 Task: Search one way flight ticket for 3 adults in first from San Antonio: San Antonio International Airport to Fort Wayne: Fort Wayne International Airport on 8-4-2023. Choice of flights is Westjet. Number of bags: 1 carry on bag. Price is upto 97000. Outbound departure time preference is 20:00.
Action: Mouse moved to (229, 321)
Screenshot: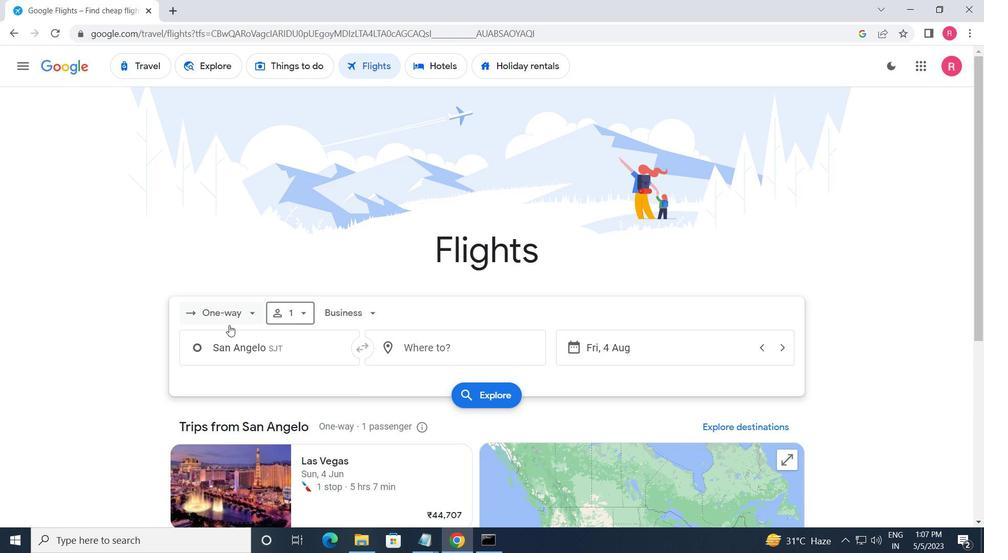 
Action: Mouse pressed left at (229, 321)
Screenshot: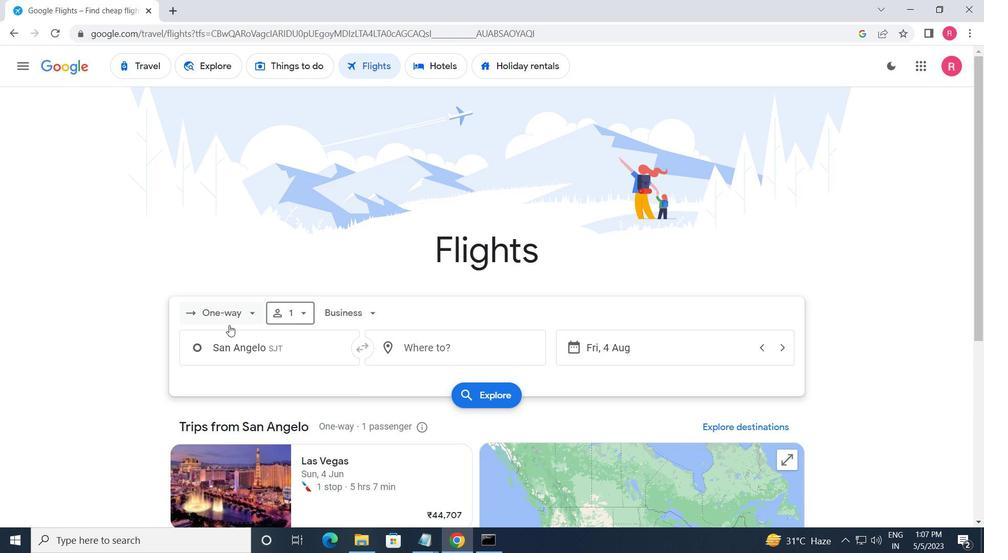 
Action: Mouse moved to (232, 372)
Screenshot: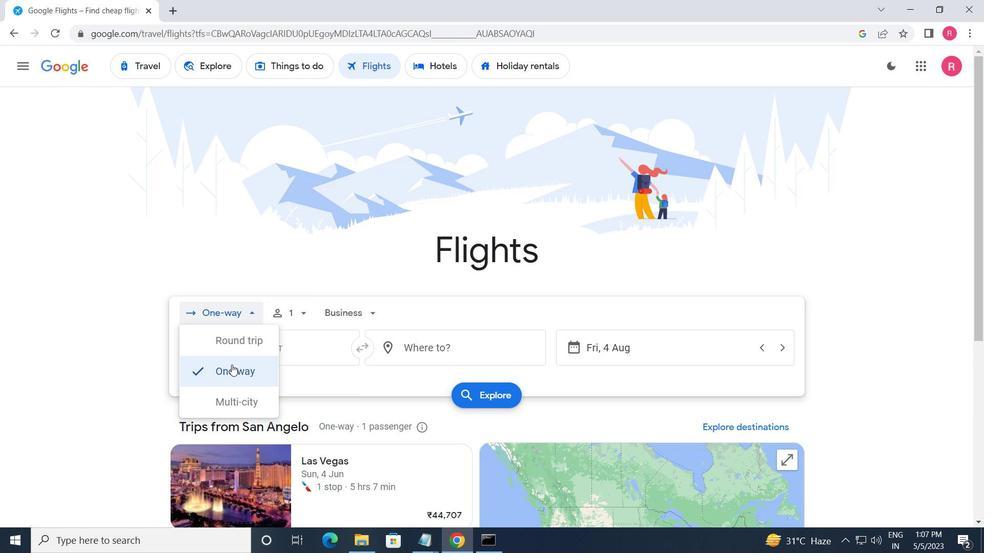 
Action: Mouse pressed left at (232, 372)
Screenshot: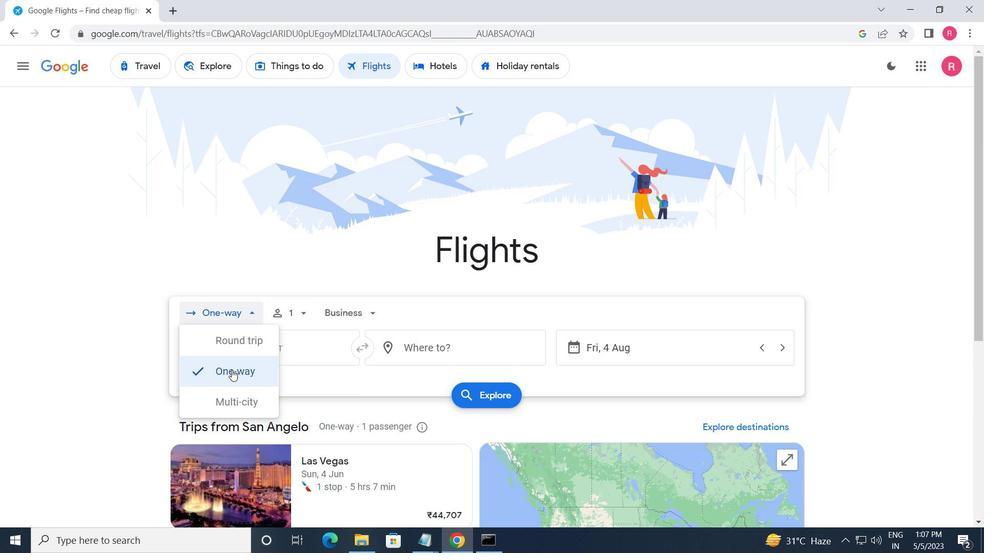
Action: Mouse moved to (291, 316)
Screenshot: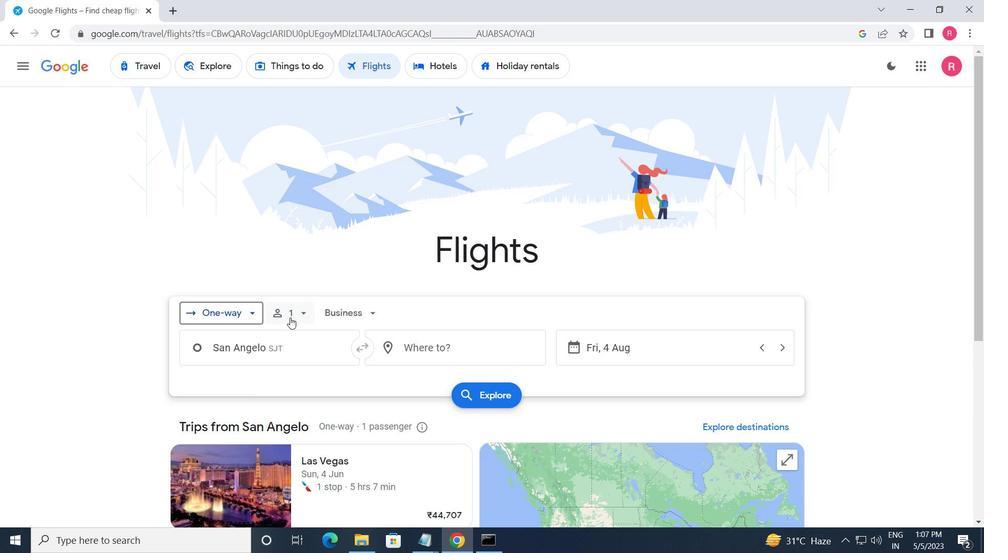 
Action: Mouse pressed left at (291, 316)
Screenshot: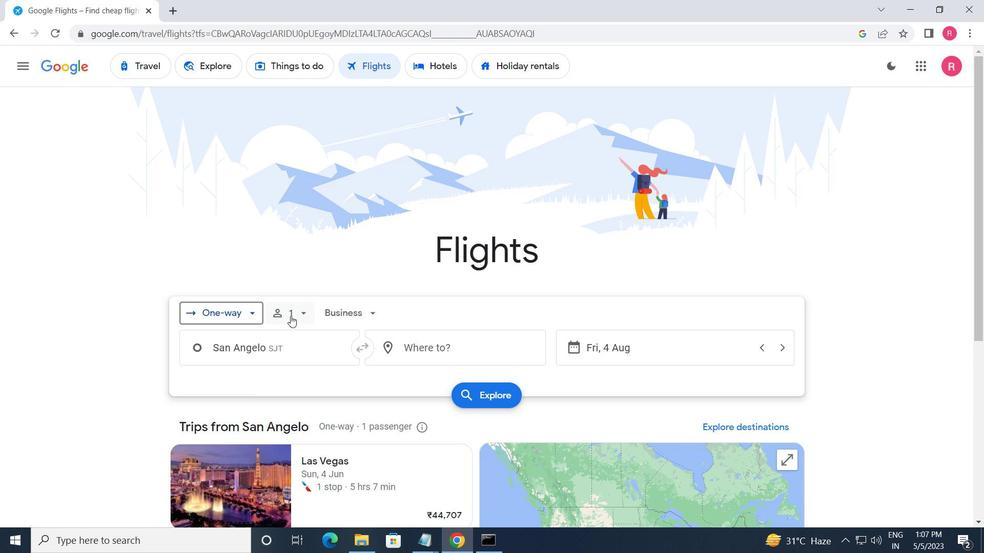 
Action: Mouse moved to (398, 352)
Screenshot: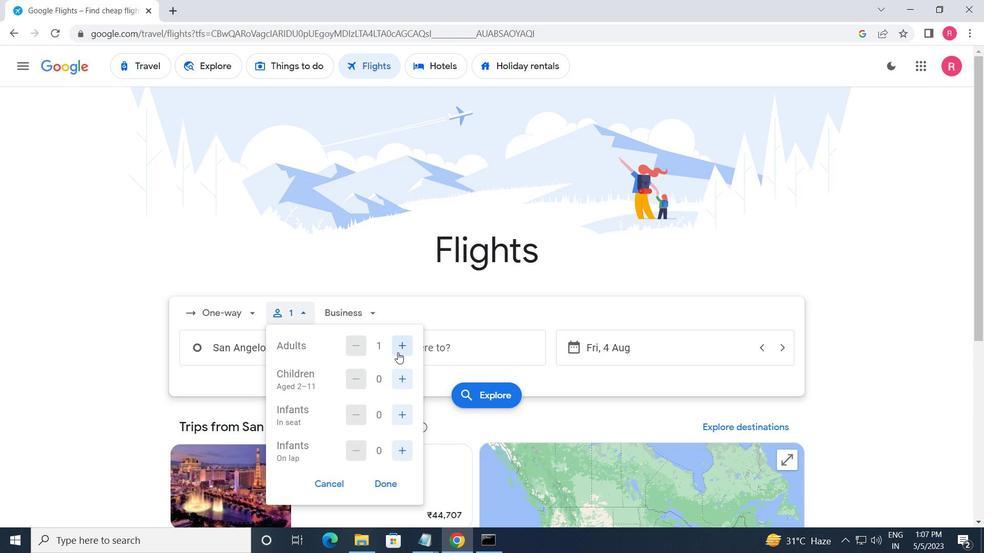 
Action: Mouse pressed left at (398, 352)
Screenshot: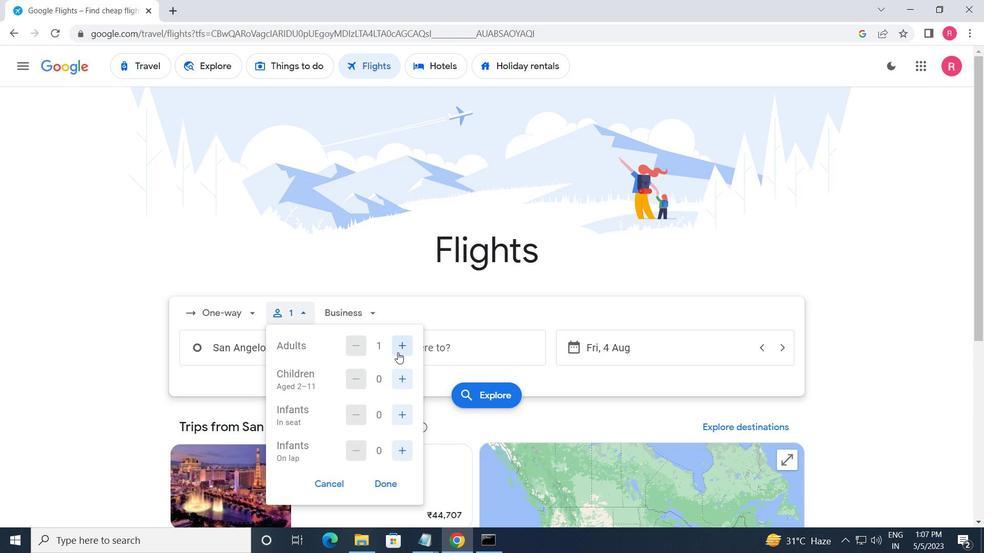 
Action: Mouse pressed left at (398, 352)
Screenshot: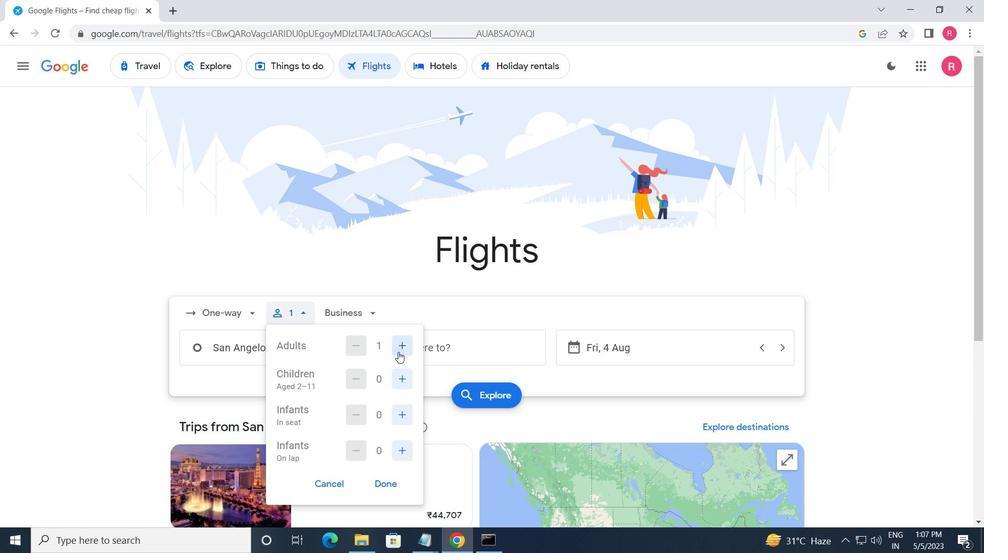 
Action: Mouse moved to (381, 485)
Screenshot: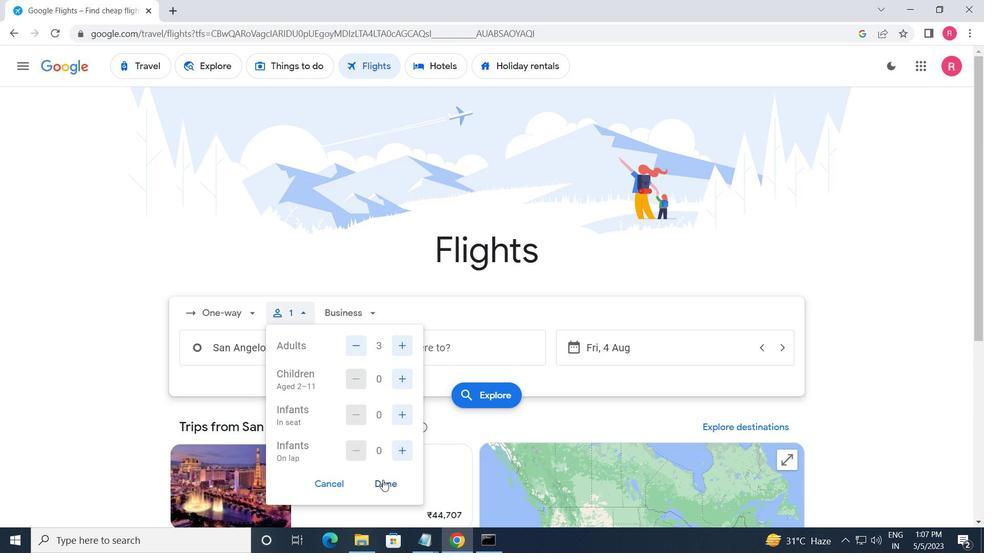 
Action: Mouse pressed left at (381, 485)
Screenshot: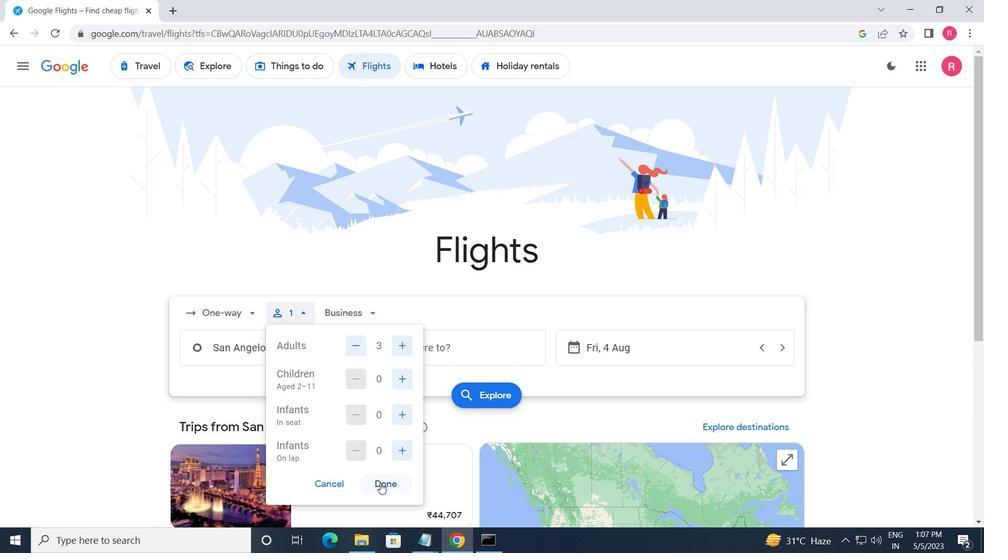 
Action: Mouse moved to (341, 317)
Screenshot: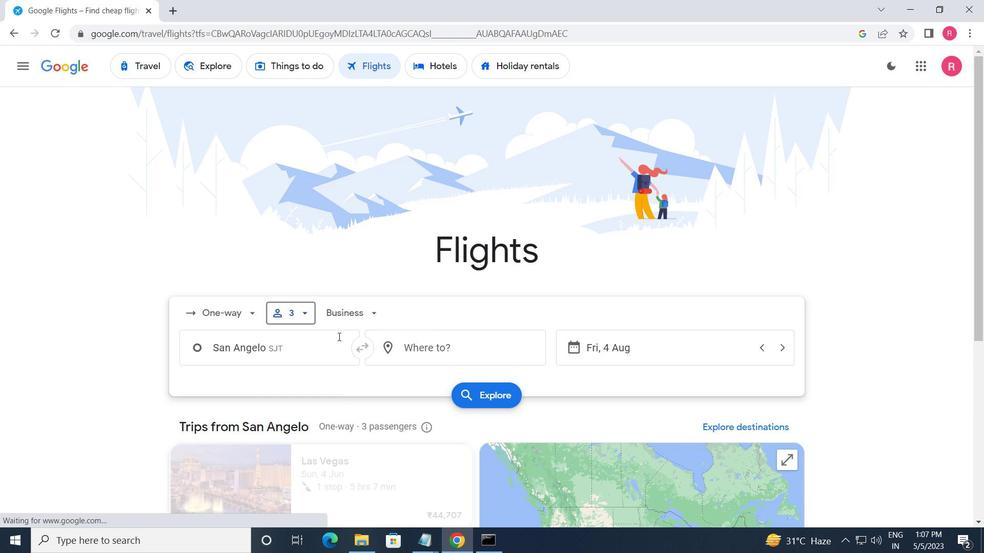 
Action: Mouse pressed left at (341, 317)
Screenshot: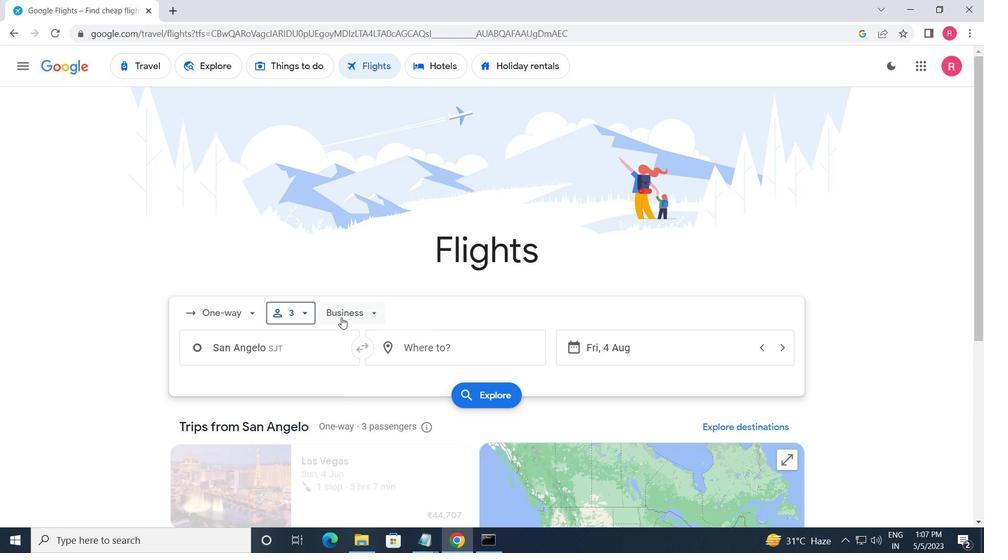 
Action: Mouse moved to (377, 429)
Screenshot: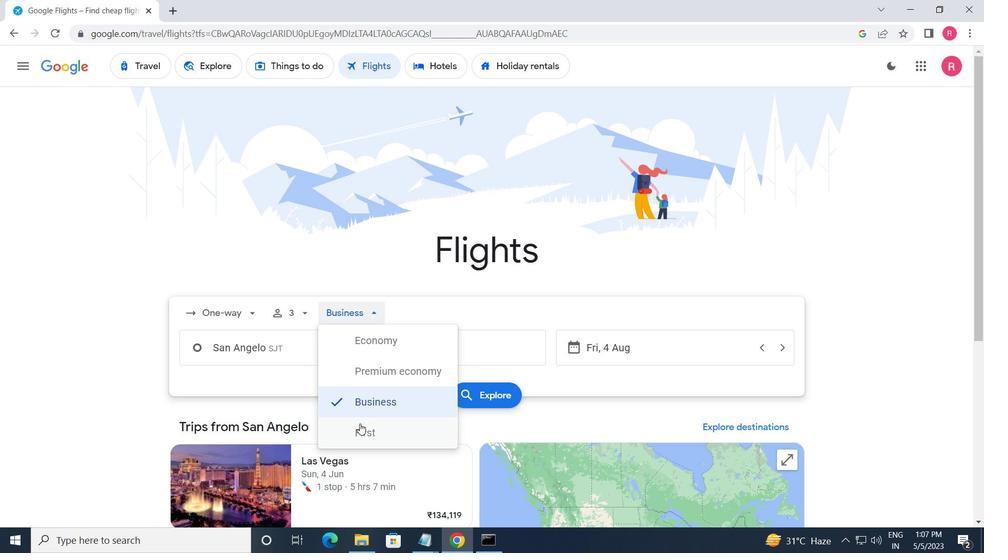 
Action: Mouse pressed left at (377, 429)
Screenshot: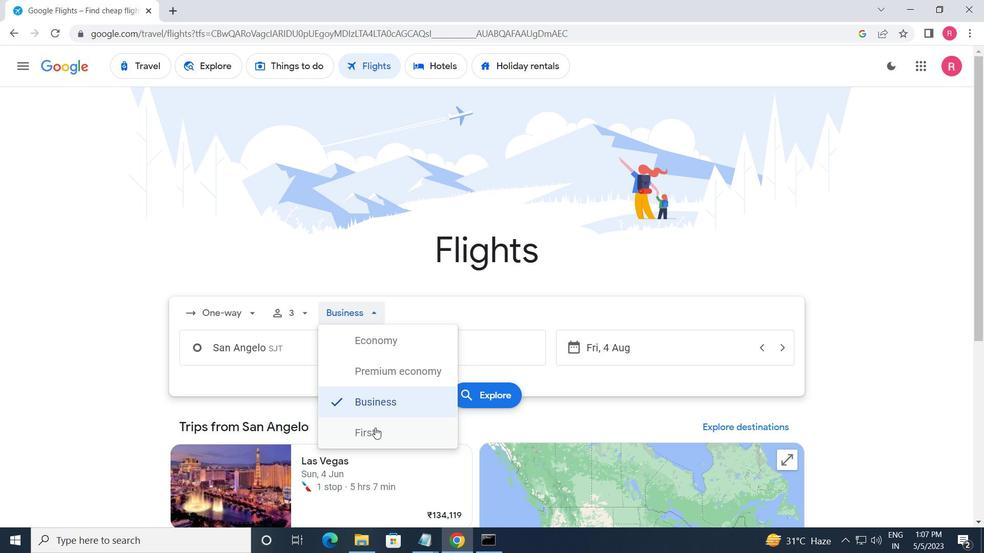 
Action: Mouse moved to (279, 350)
Screenshot: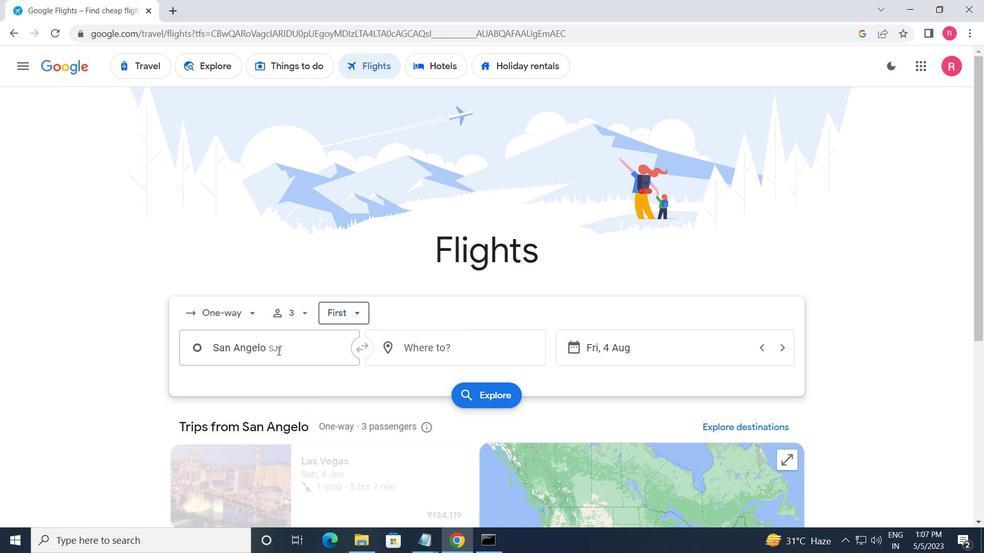 
Action: Mouse pressed left at (279, 350)
Screenshot: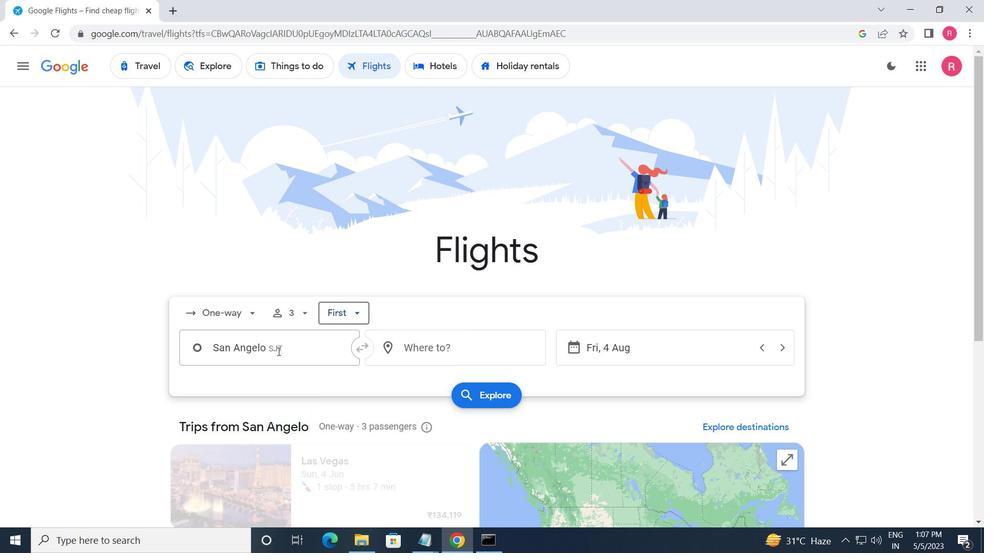 
Action: Mouse moved to (281, 350)
Screenshot: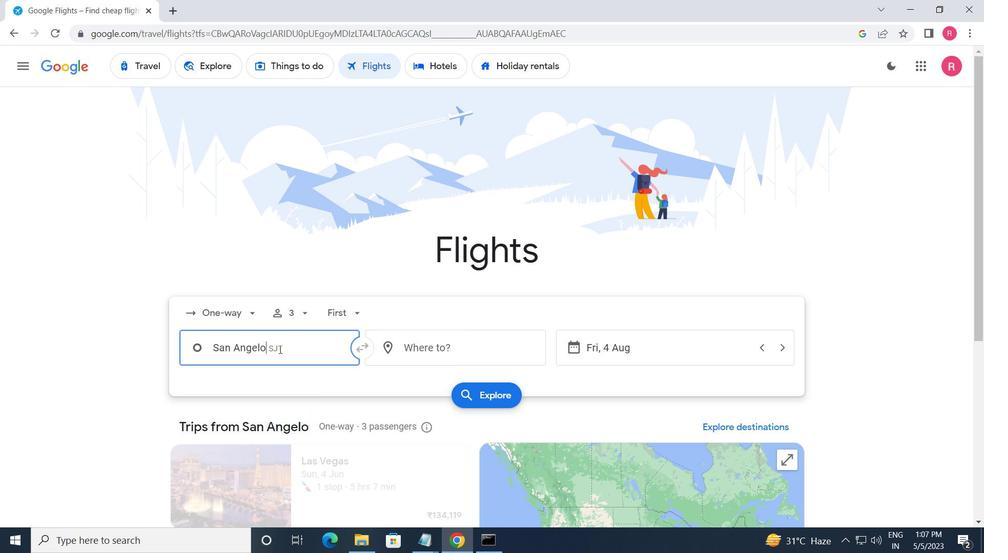 
Action: Key pressed <Key.caps_lock>s<Key.caps_lock>an<Key.space><Key.caps_lock>a<Key.caps_lock>nt
Screenshot: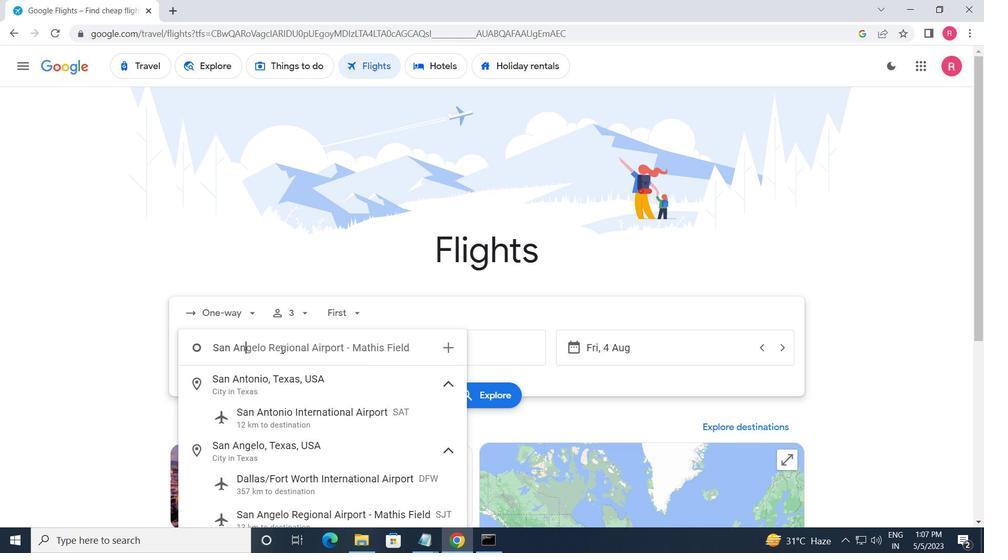 
Action: Mouse moved to (297, 418)
Screenshot: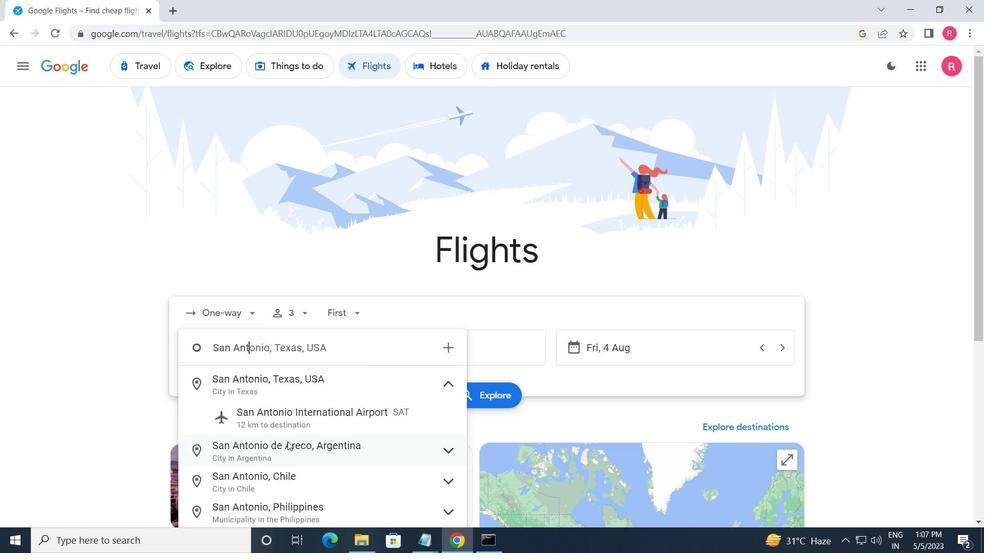 
Action: Mouse pressed left at (297, 418)
Screenshot: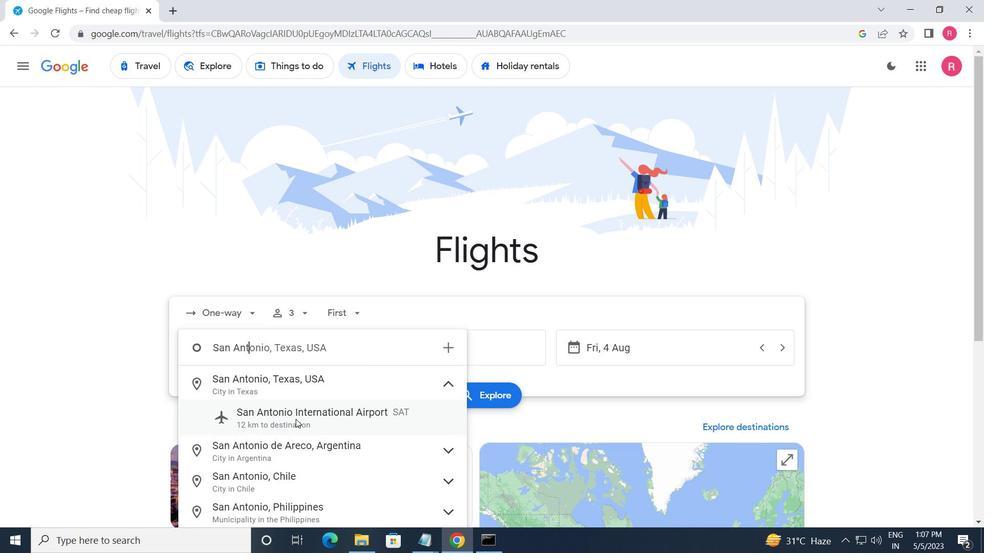 
Action: Mouse moved to (444, 348)
Screenshot: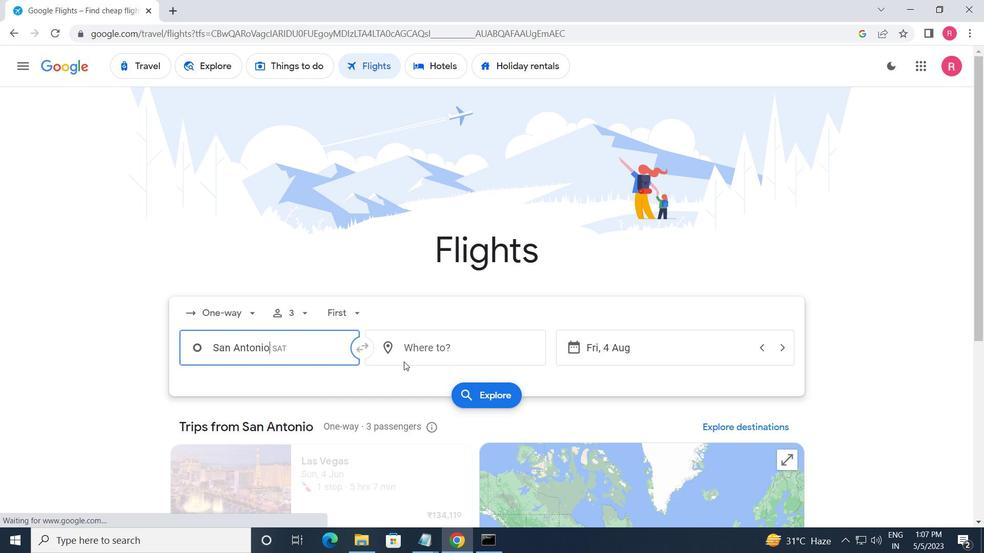 
Action: Mouse pressed left at (444, 348)
Screenshot: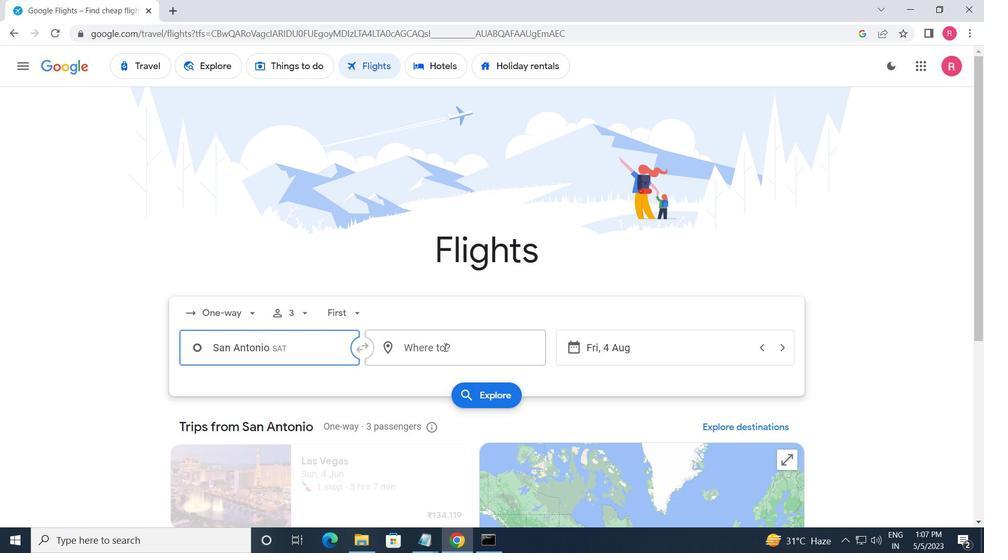 
Action: Key pressed <Key.caps_lock>f<Key.caps_lock>ort<Key.space><Key.caps_lock>w<Key.caps_lock>ay
Screenshot: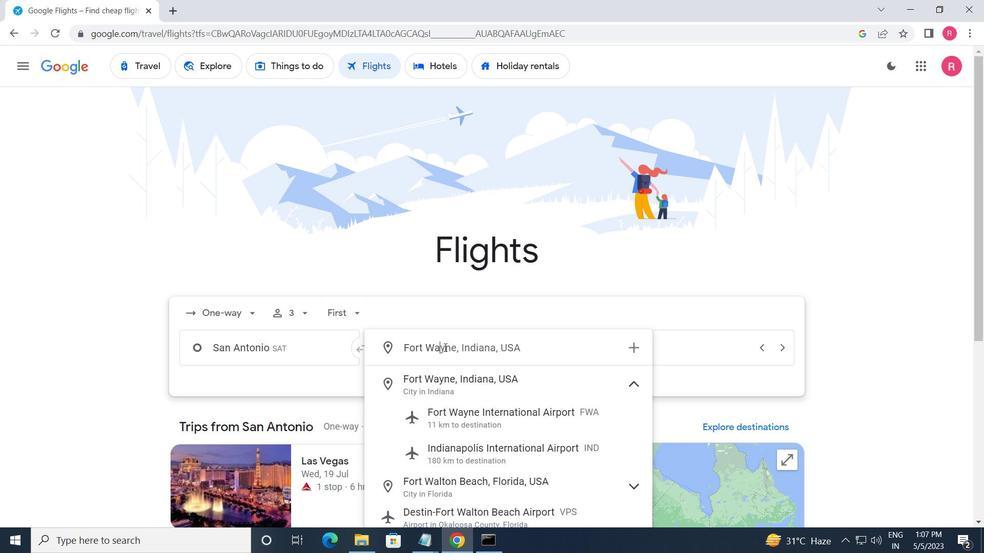 
Action: Mouse moved to (553, 428)
Screenshot: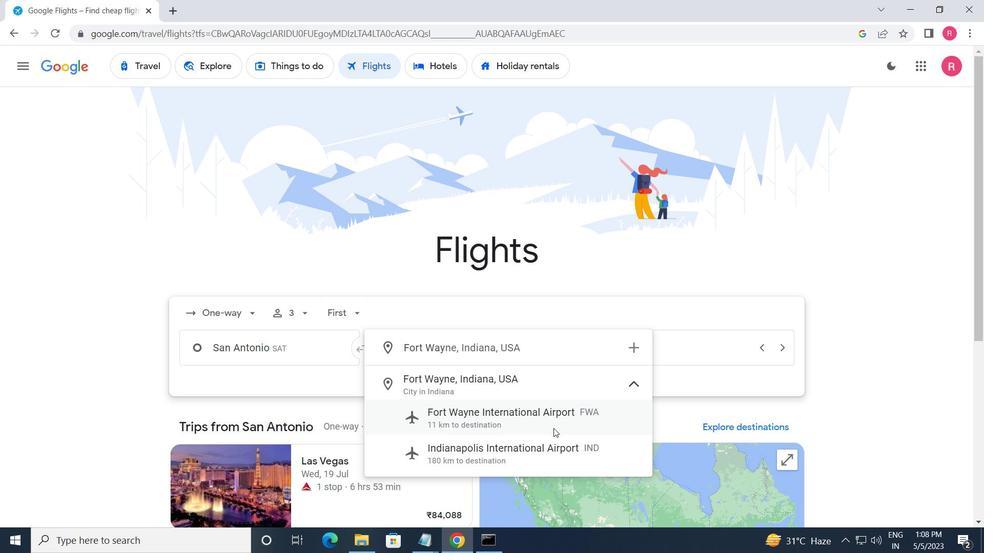 
Action: Mouse pressed left at (553, 428)
Screenshot: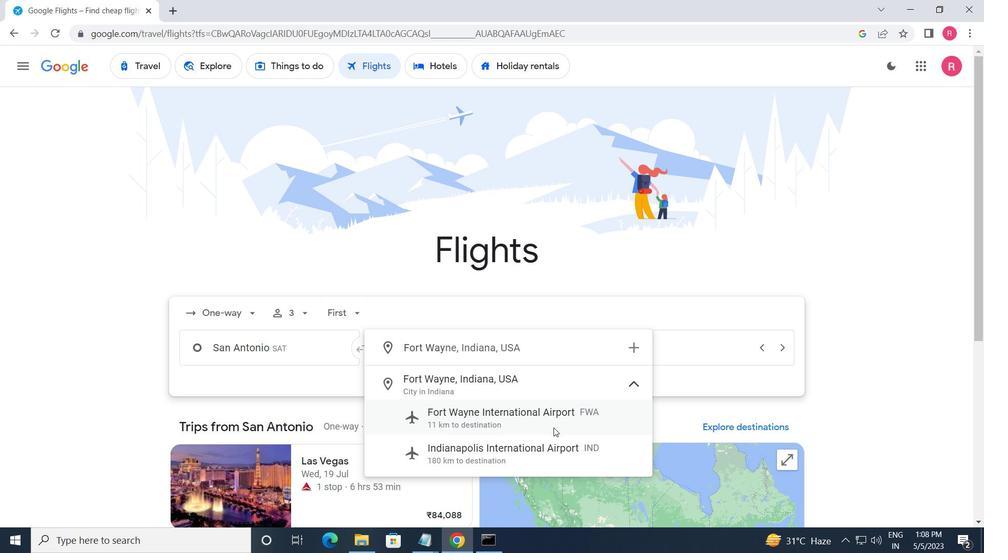 
Action: Mouse moved to (609, 350)
Screenshot: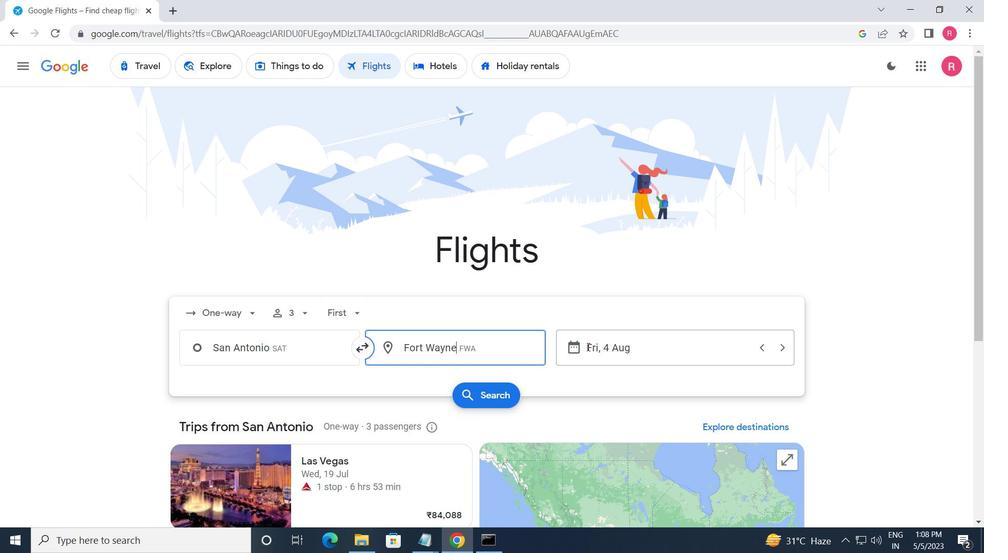 
Action: Mouse pressed left at (609, 350)
Screenshot: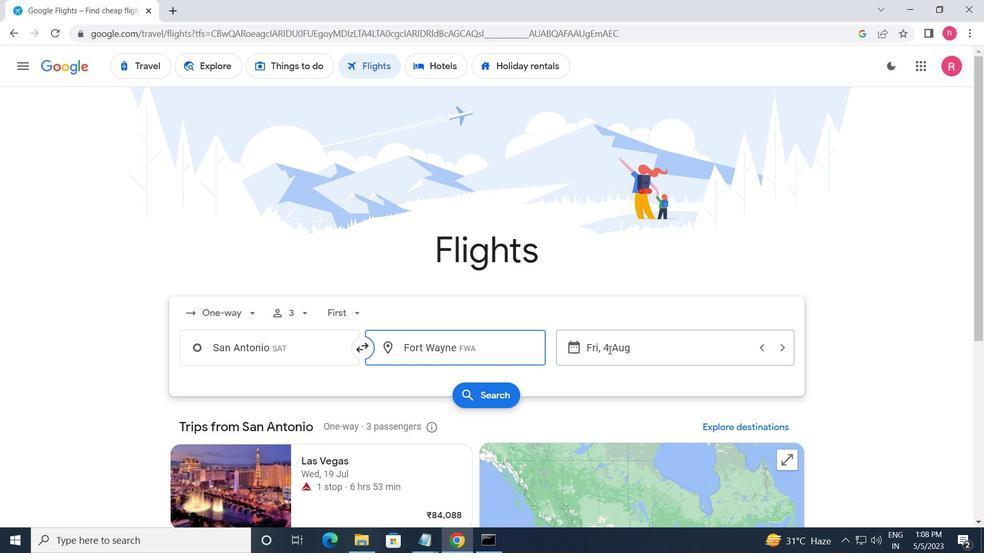 
Action: Mouse moved to (492, 294)
Screenshot: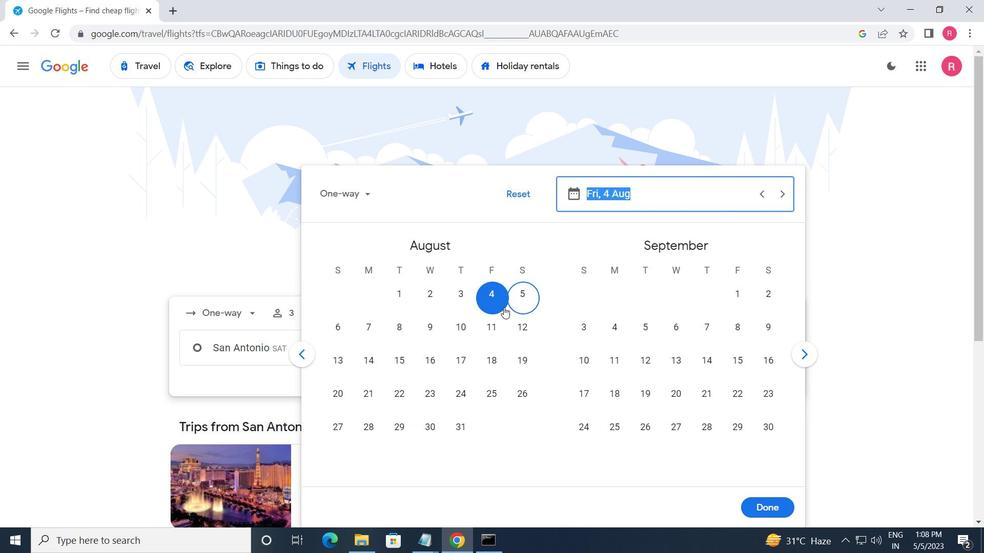 
Action: Mouse pressed left at (492, 294)
Screenshot: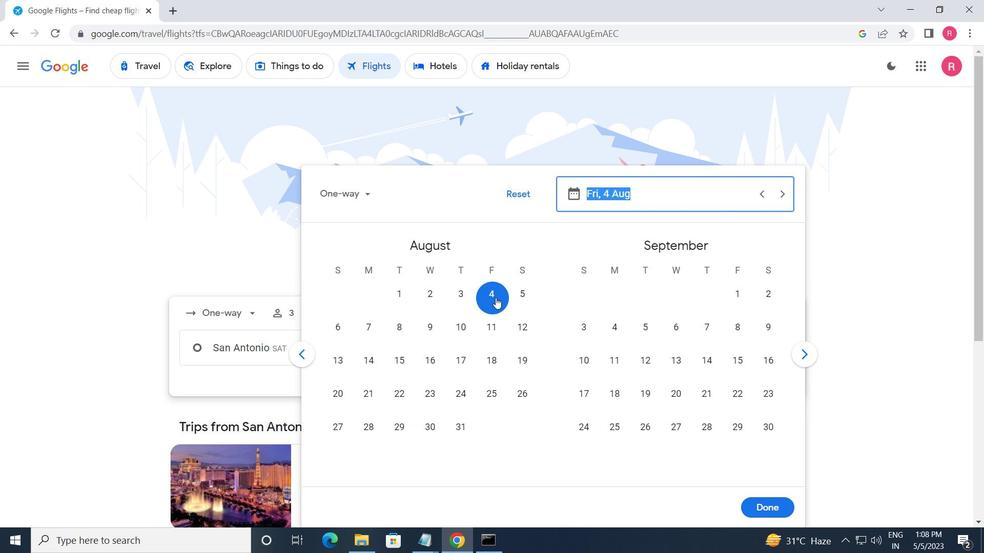 
Action: Mouse moved to (778, 515)
Screenshot: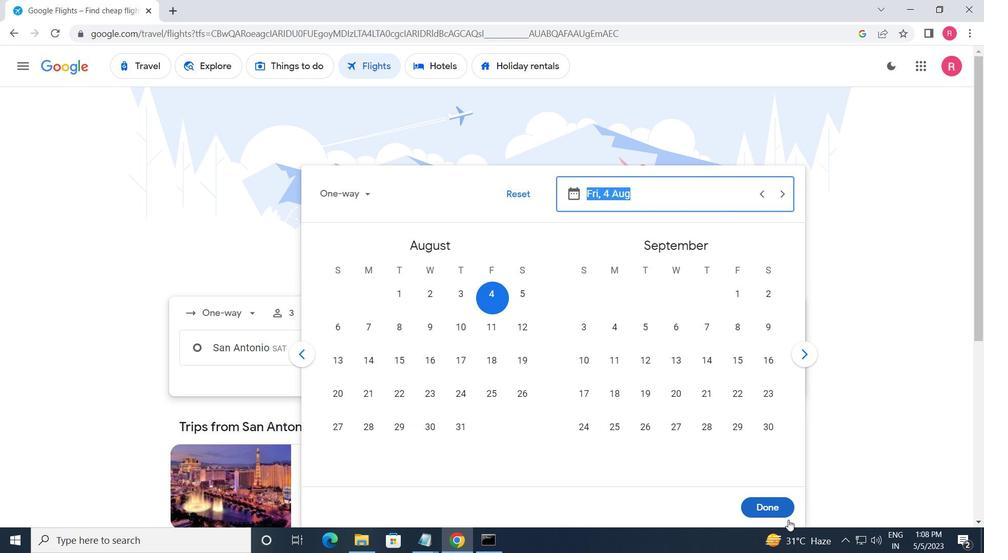 
Action: Mouse pressed left at (778, 515)
Screenshot: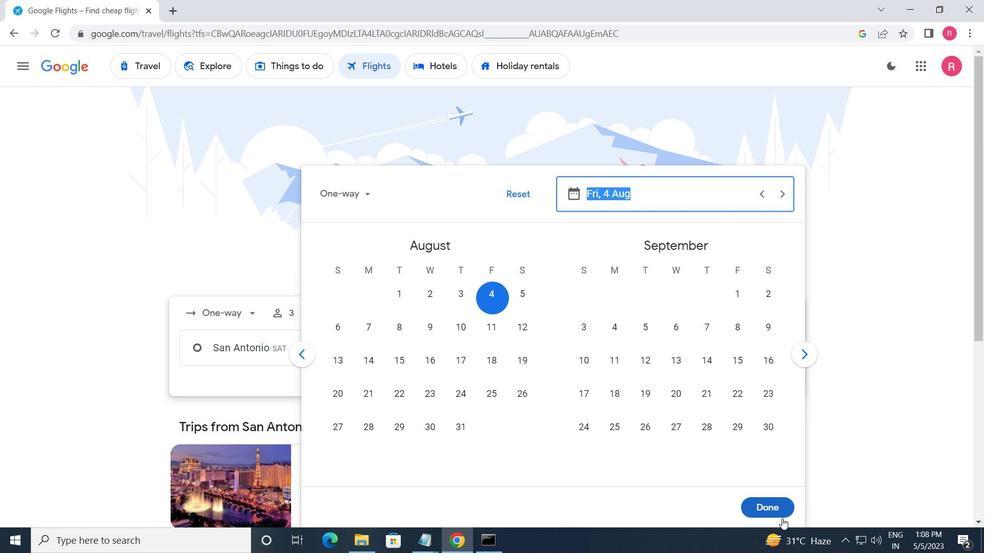 
Action: Mouse moved to (488, 399)
Screenshot: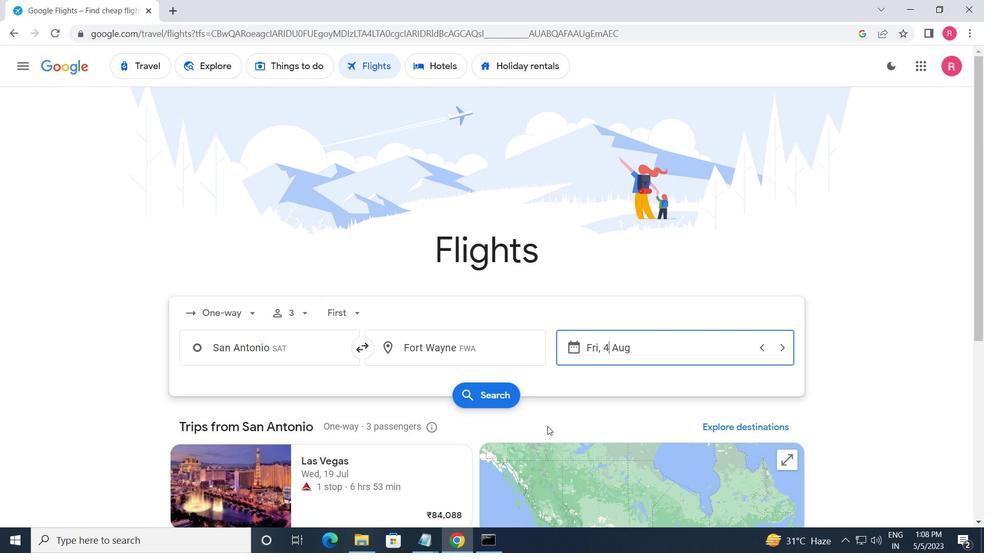 
Action: Mouse pressed left at (488, 399)
Screenshot: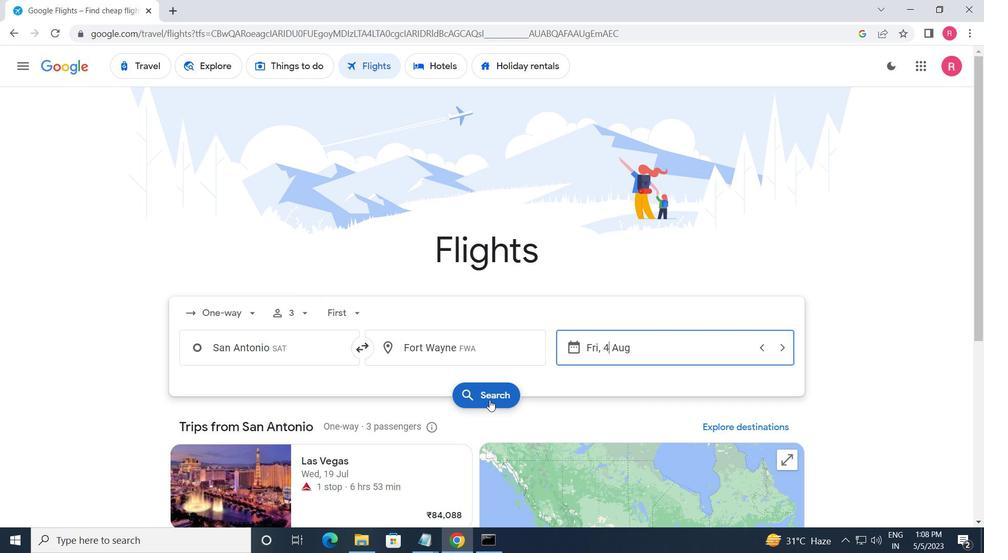 
Action: Mouse moved to (214, 184)
Screenshot: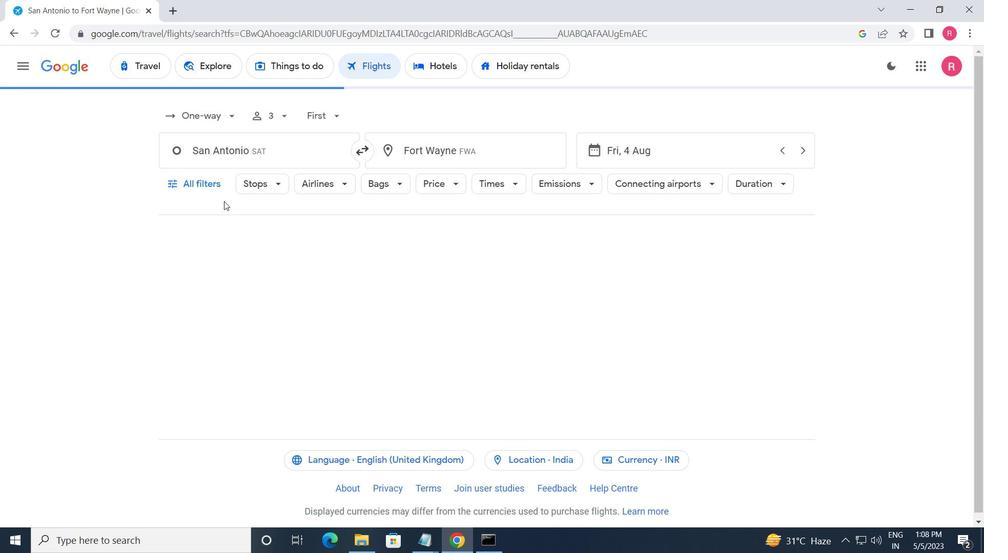 
Action: Mouse pressed left at (214, 184)
Screenshot: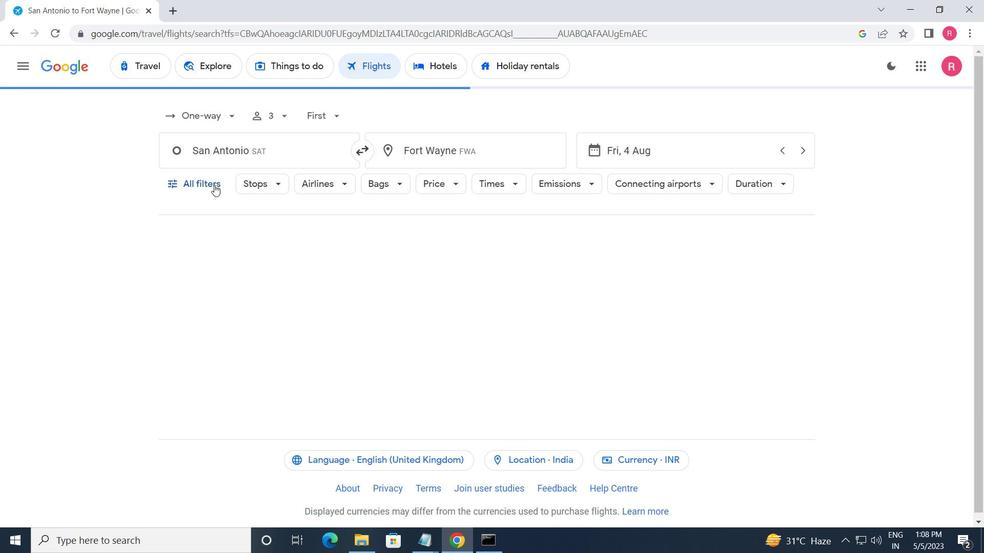 
Action: Mouse moved to (288, 324)
Screenshot: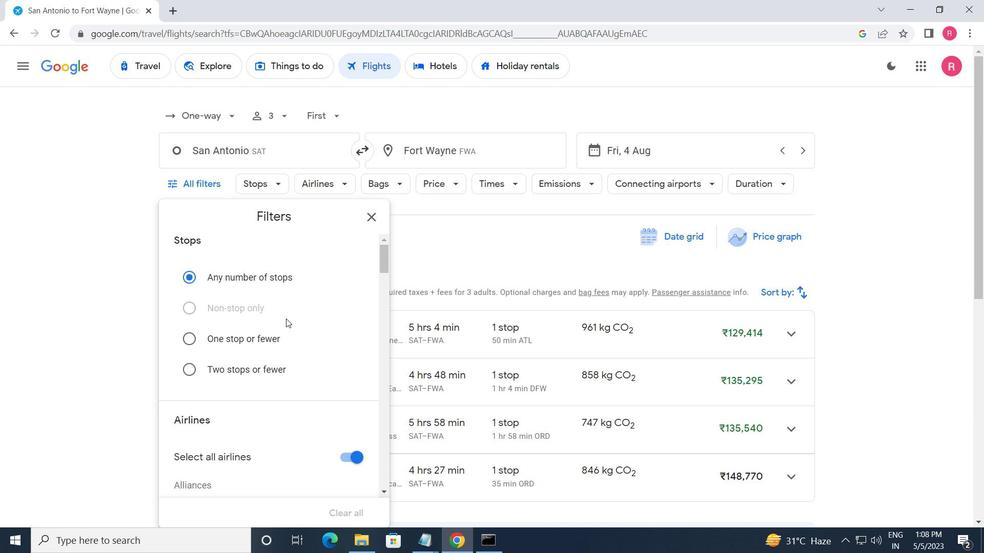 
Action: Mouse scrolled (288, 324) with delta (0, 0)
Screenshot: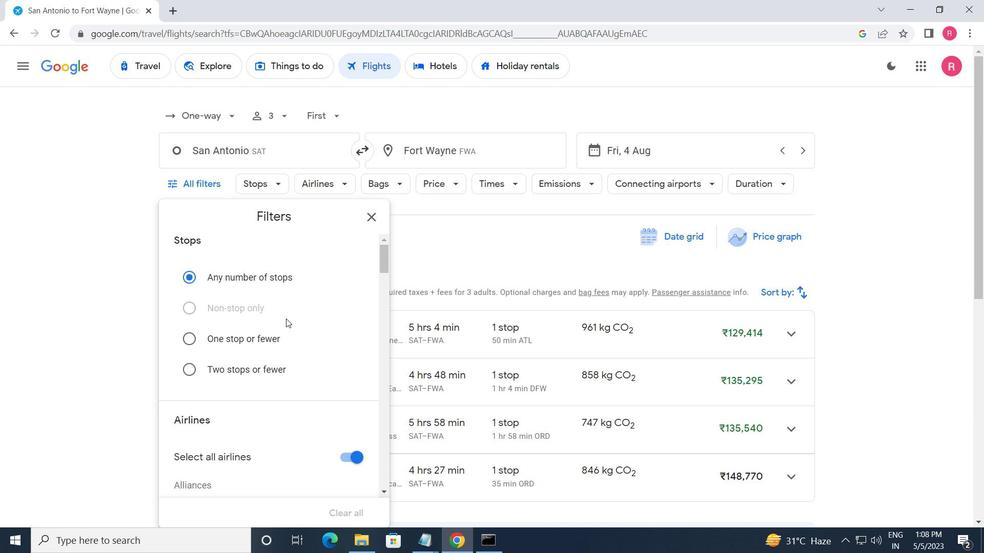 
Action: Mouse moved to (288, 325)
Screenshot: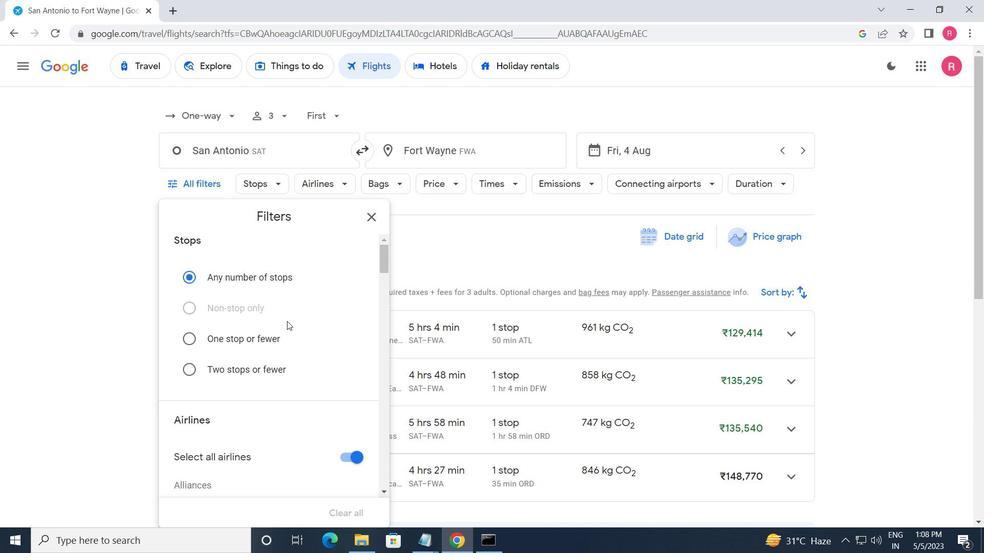 
Action: Mouse scrolled (288, 325) with delta (0, 0)
Screenshot: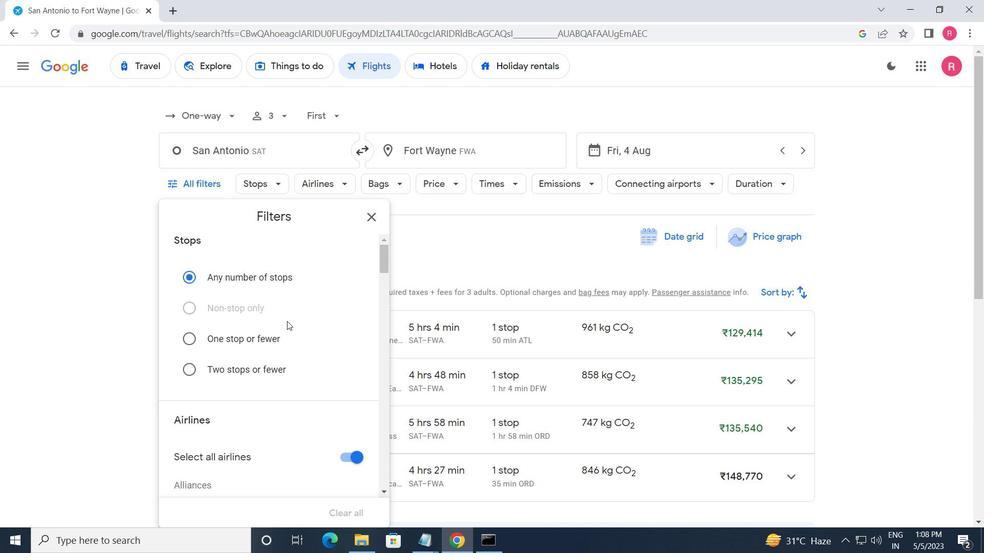 
Action: Mouse scrolled (288, 325) with delta (0, 0)
Screenshot: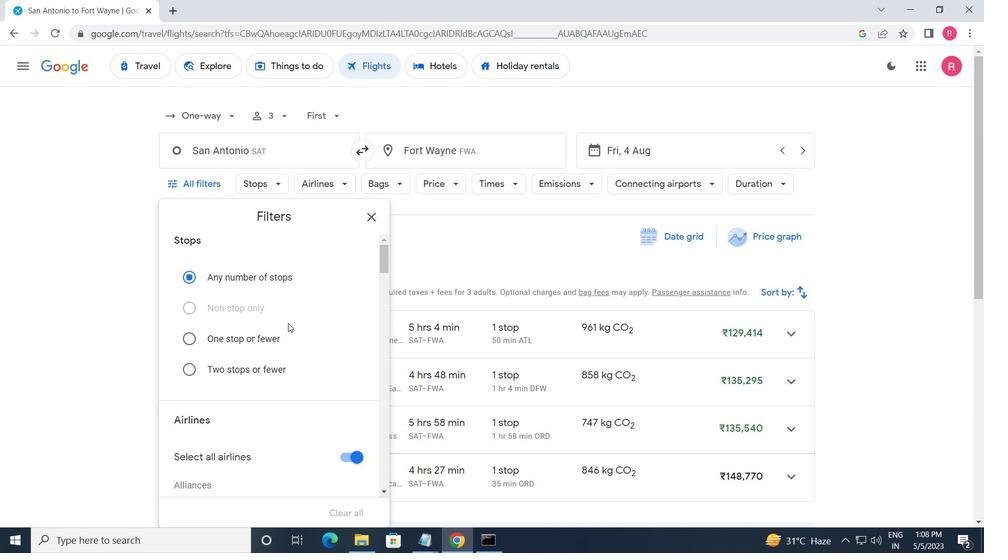 
Action: Mouse moved to (287, 326)
Screenshot: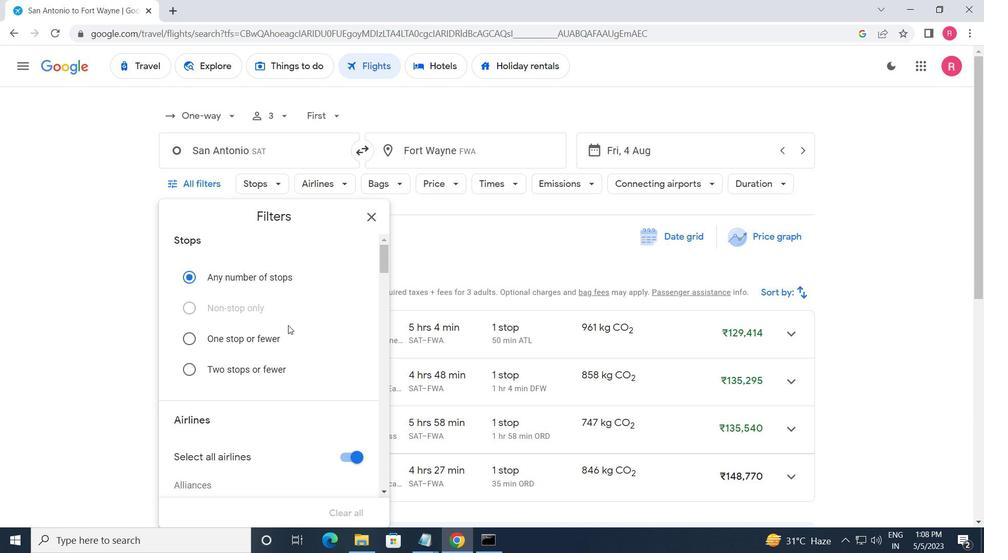 
Action: Mouse scrolled (287, 325) with delta (0, 0)
Screenshot: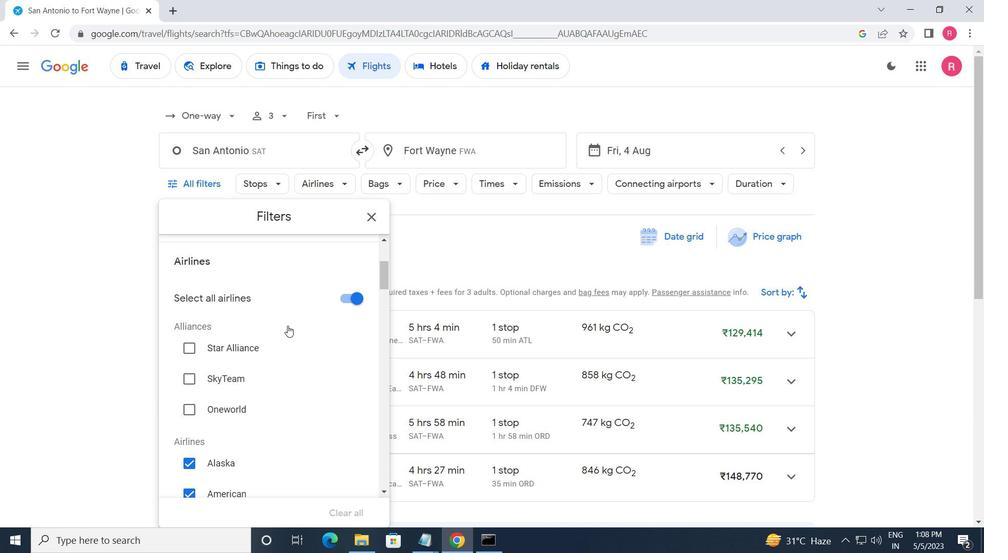 
Action: Mouse moved to (273, 335)
Screenshot: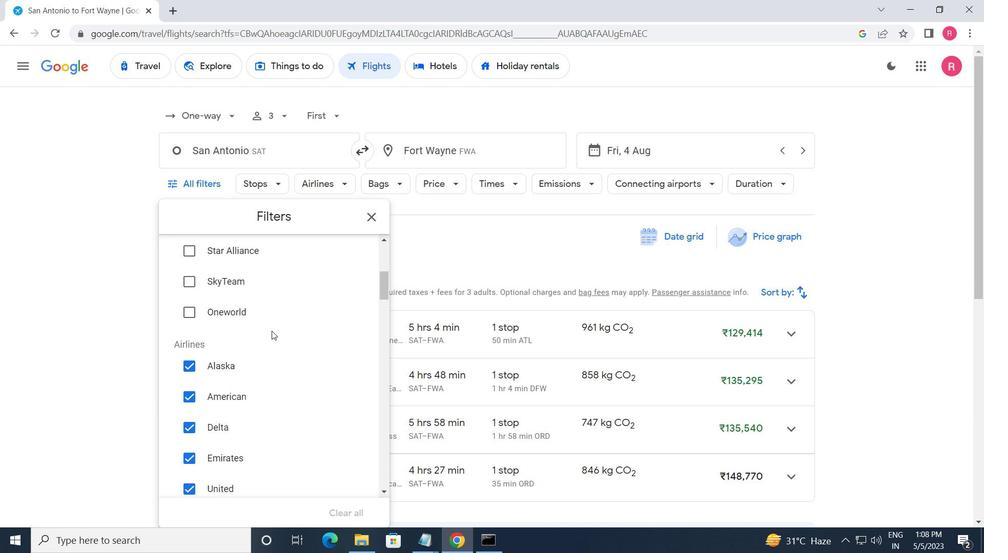 
Action: Mouse scrolled (273, 335) with delta (0, 0)
Screenshot: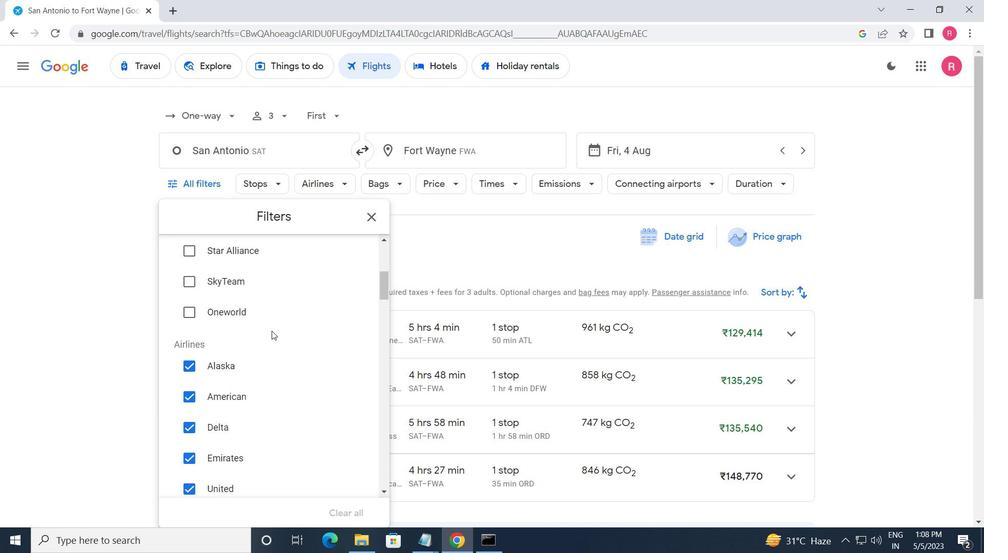 
Action: Mouse moved to (279, 340)
Screenshot: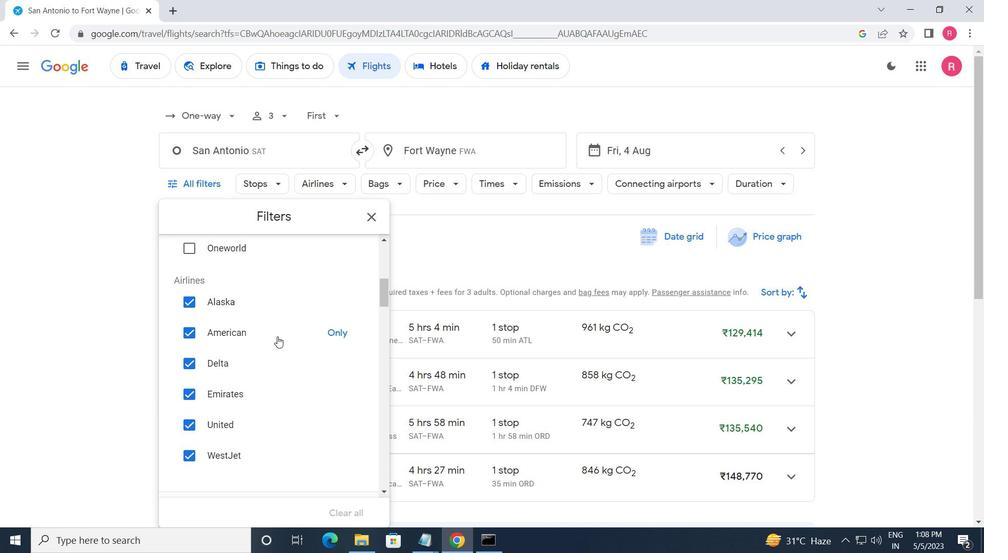 
Action: Mouse scrolled (279, 339) with delta (0, 0)
Screenshot: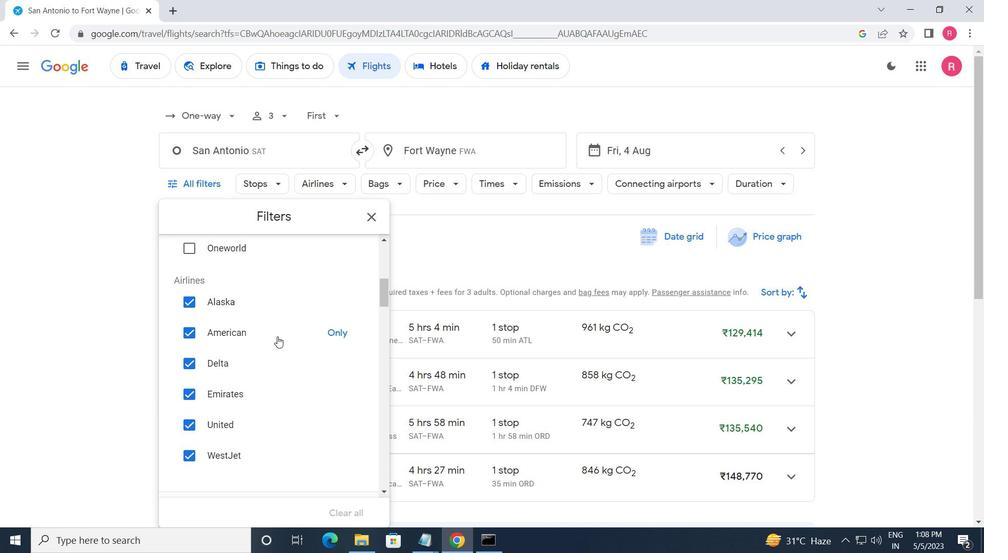 
Action: Mouse moved to (337, 390)
Screenshot: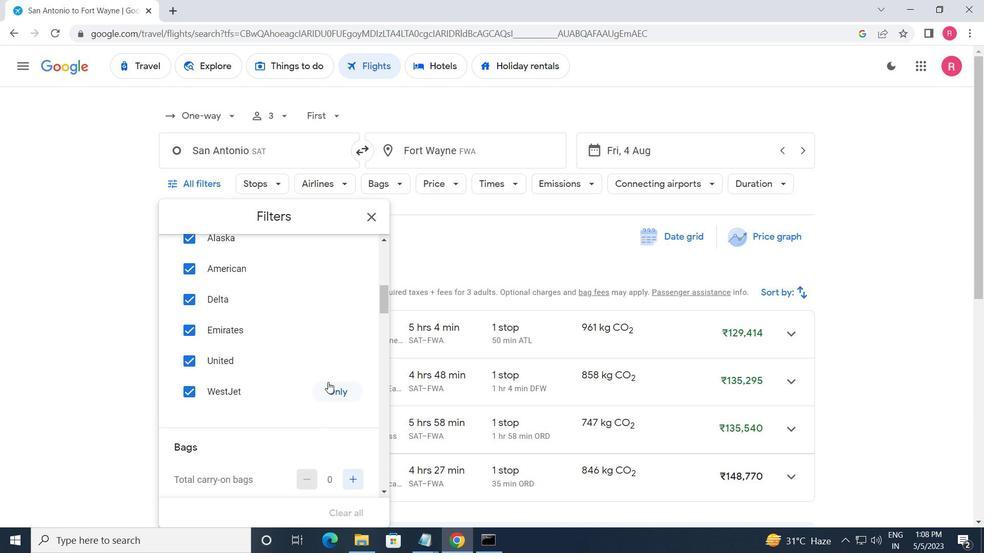 
Action: Mouse pressed left at (337, 390)
Screenshot: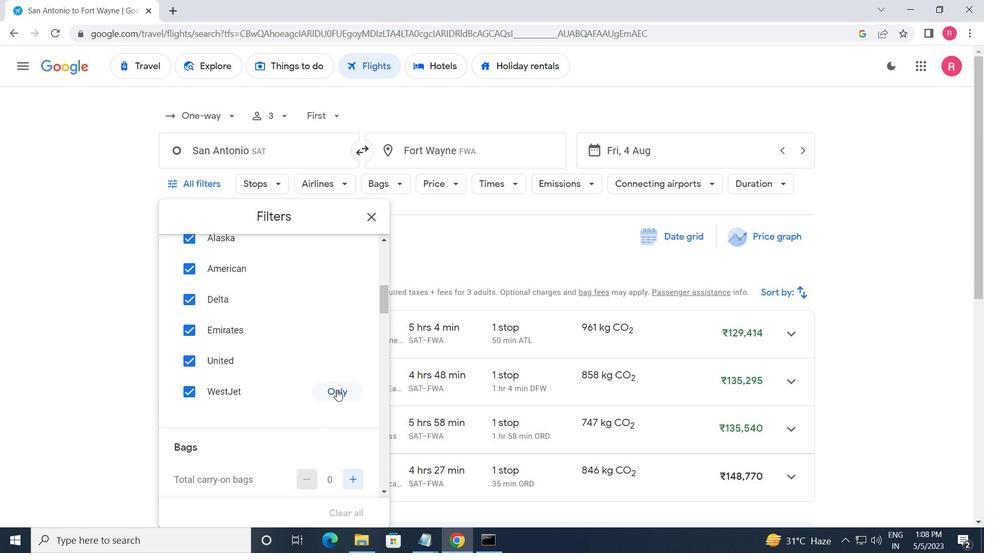 
Action: Mouse moved to (269, 360)
Screenshot: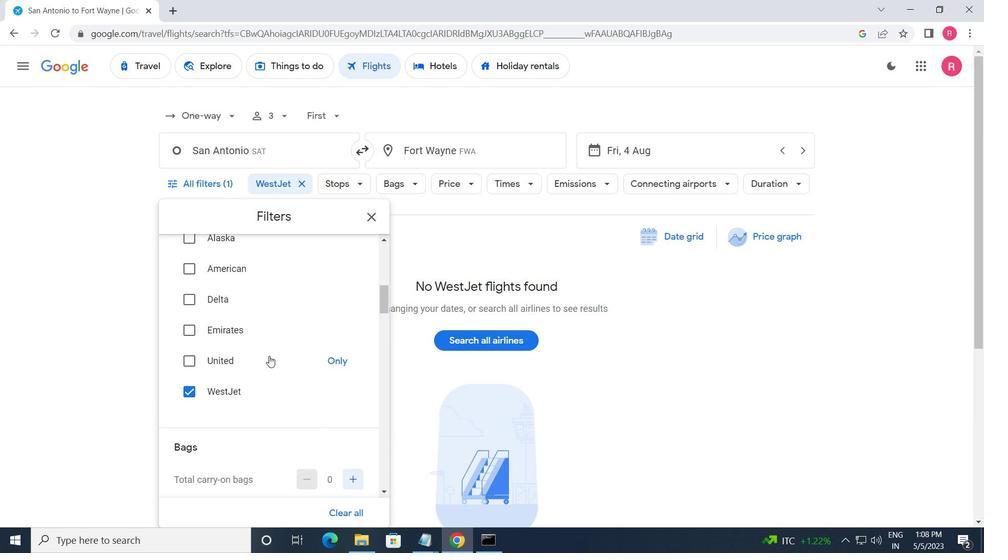 
Action: Mouse scrolled (269, 359) with delta (0, 0)
Screenshot: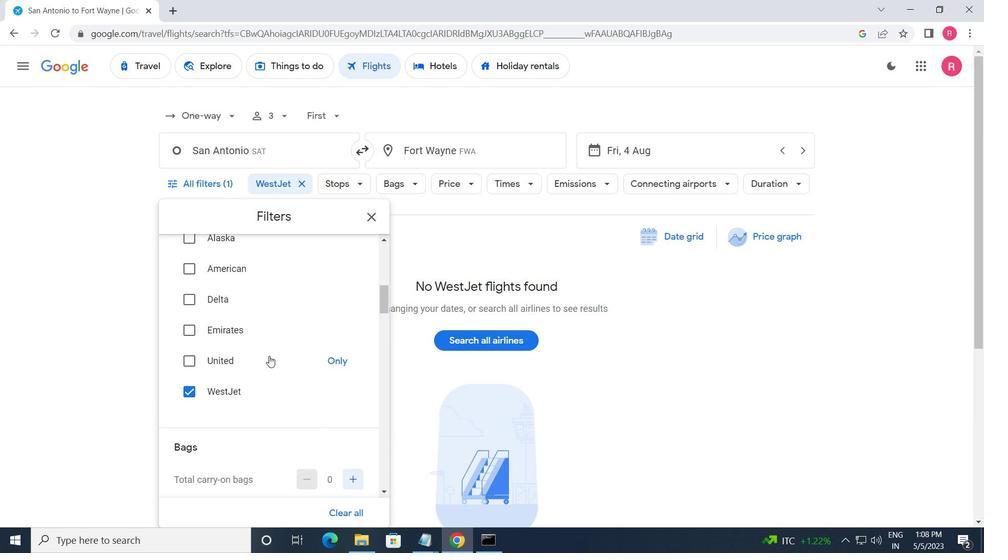 
Action: Mouse moved to (354, 412)
Screenshot: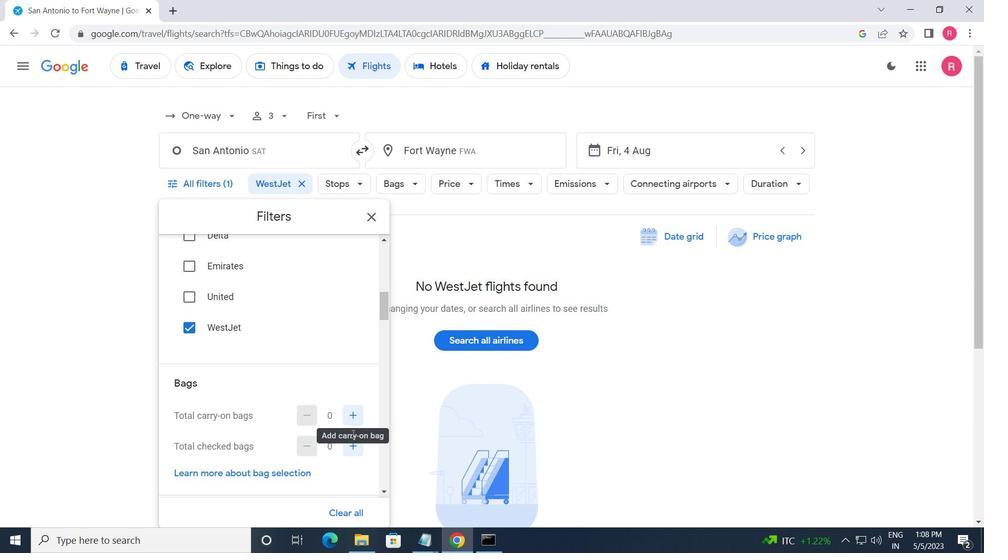 
Action: Mouse pressed left at (354, 412)
Screenshot: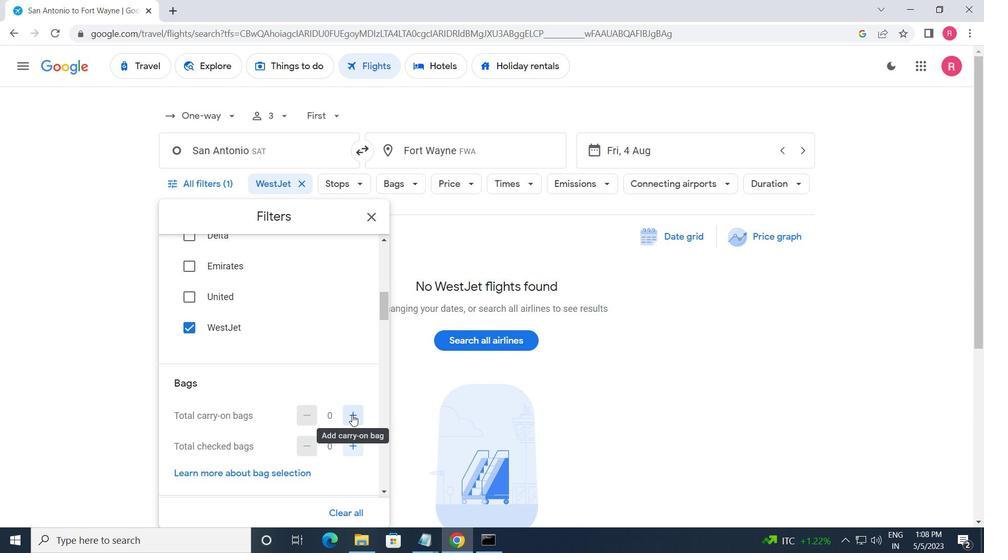 
Action: Mouse pressed left at (354, 412)
Screenshot: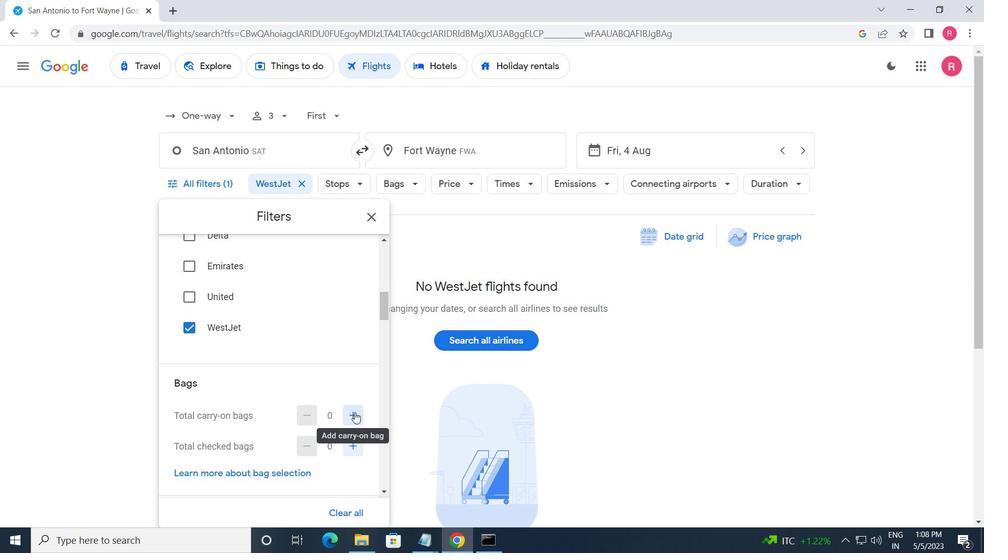 
Action: Mouse moved to (305, 413)
Screenshot: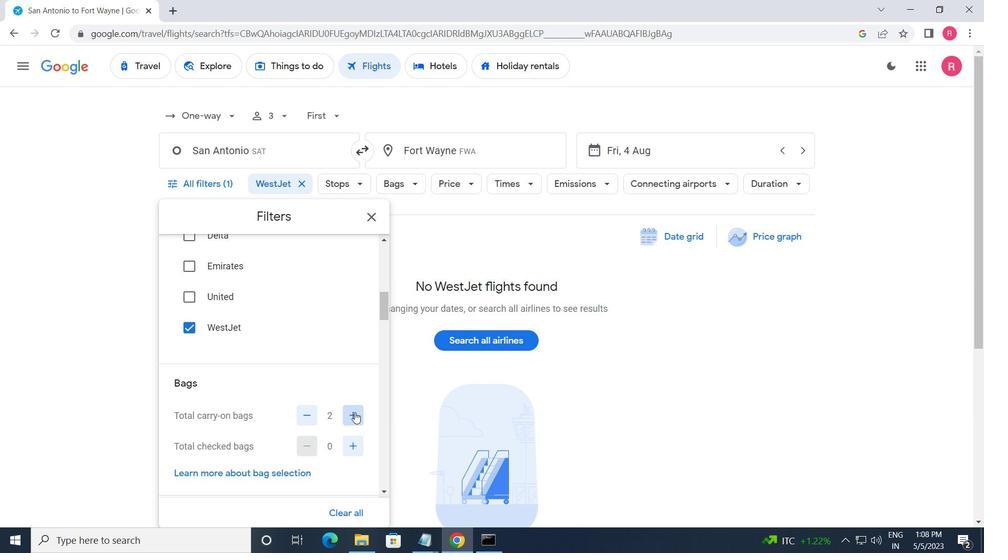 
Action: Mouse pressed left at (305, 413)
Screenshot: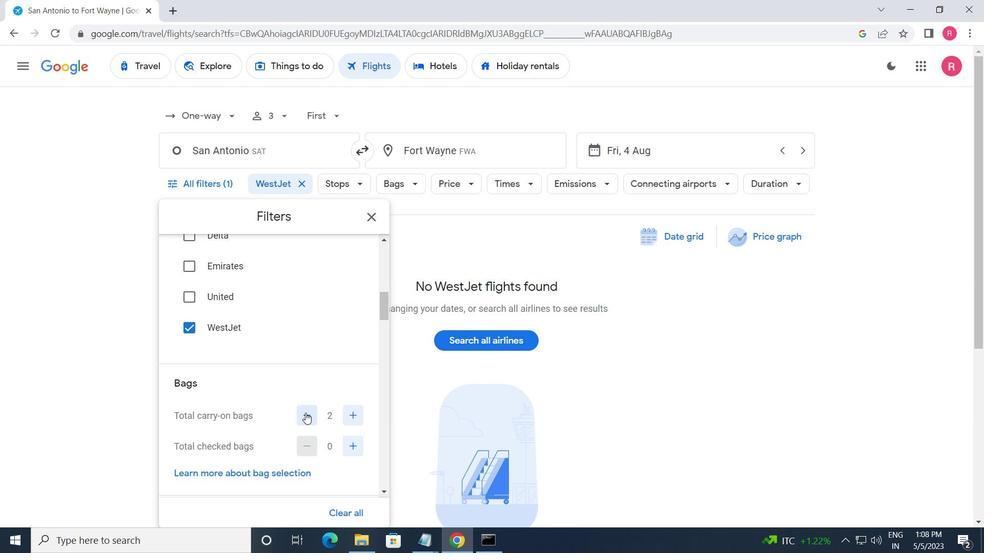 
Action: Mouse moved to (337, 435)
Screenshot: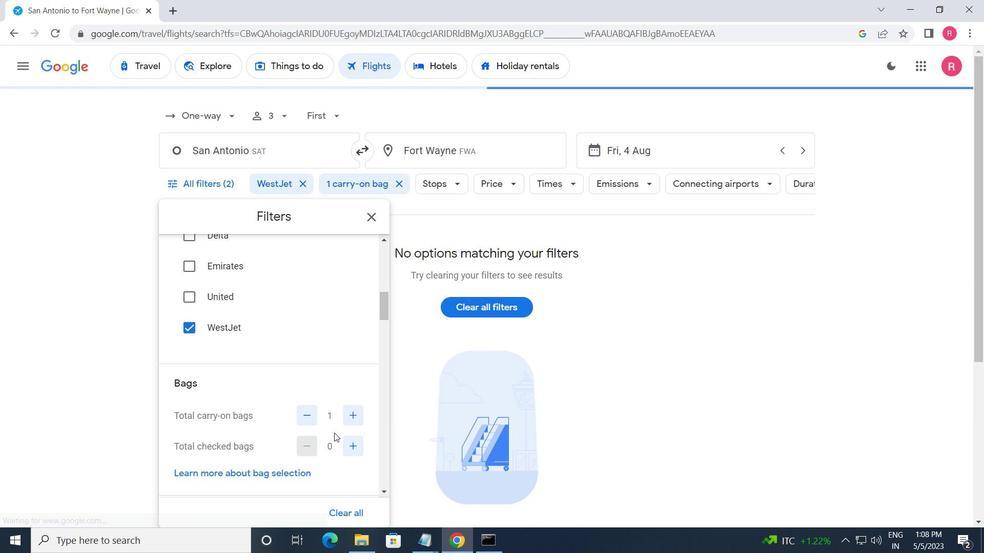 
Action: Mouse scrolled (337, 435) with delta (0, 0)
Screenshot: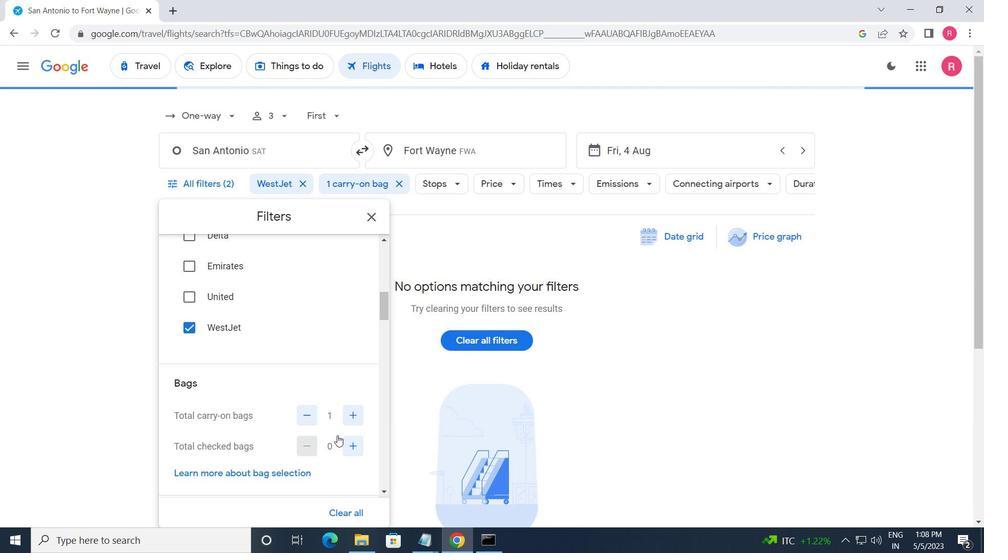 
Action: Mouse scrolled (337, 435) with delta (0, 0)
Screenshot: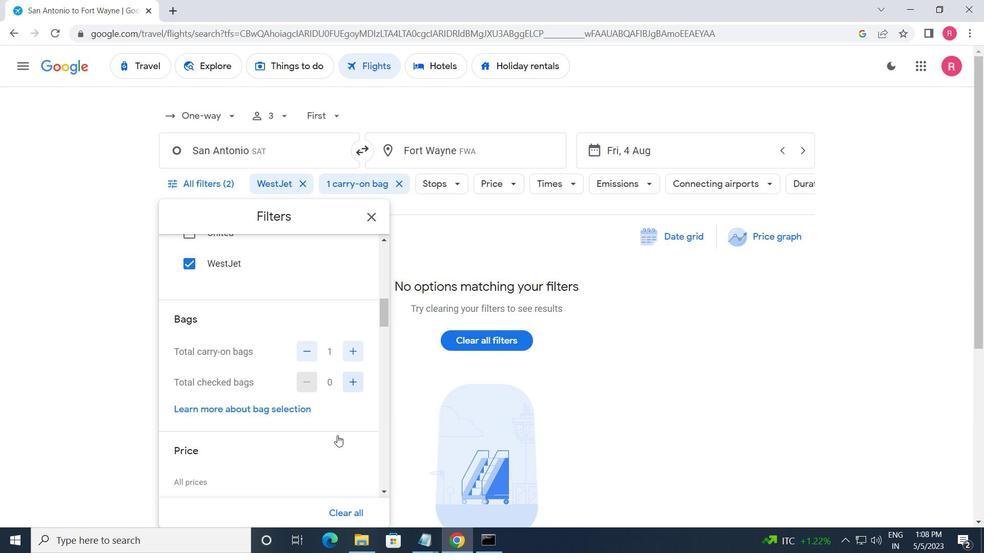 
Action: Mouse moved to (338, 435)
Screenshot: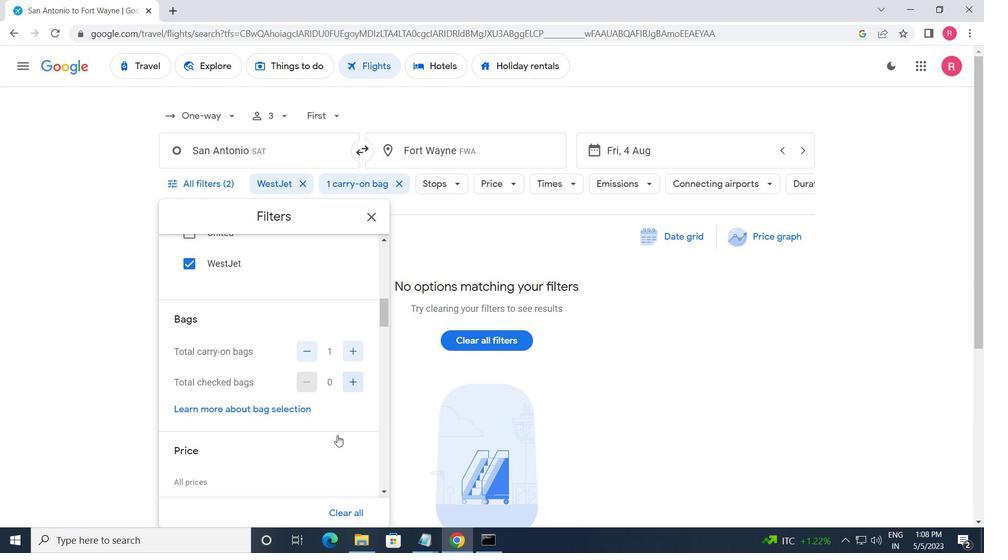 
Action: Mouse scrolled (338, 435) with delta (0, 0)
Screenshot: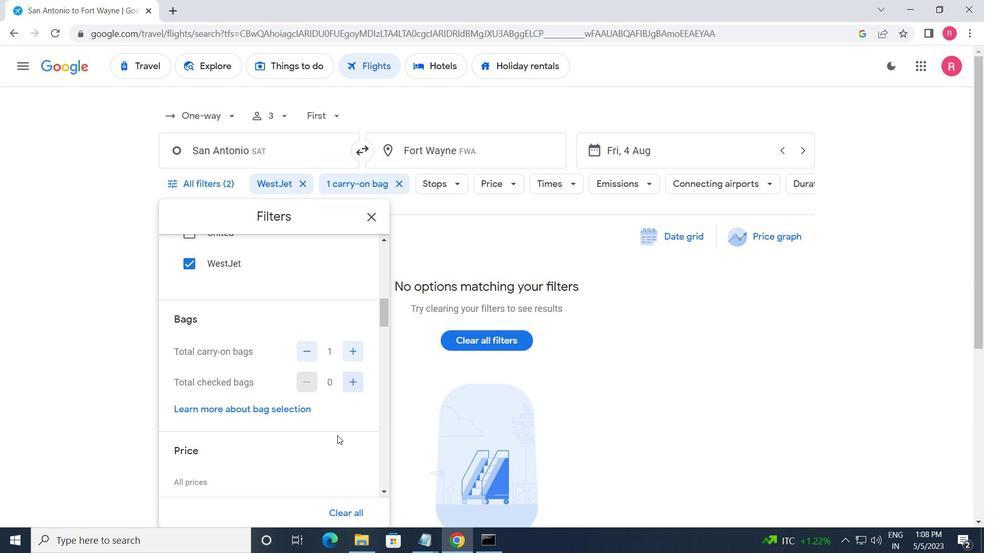 
Action: Mouse moved to (352, 379)
Screenshot: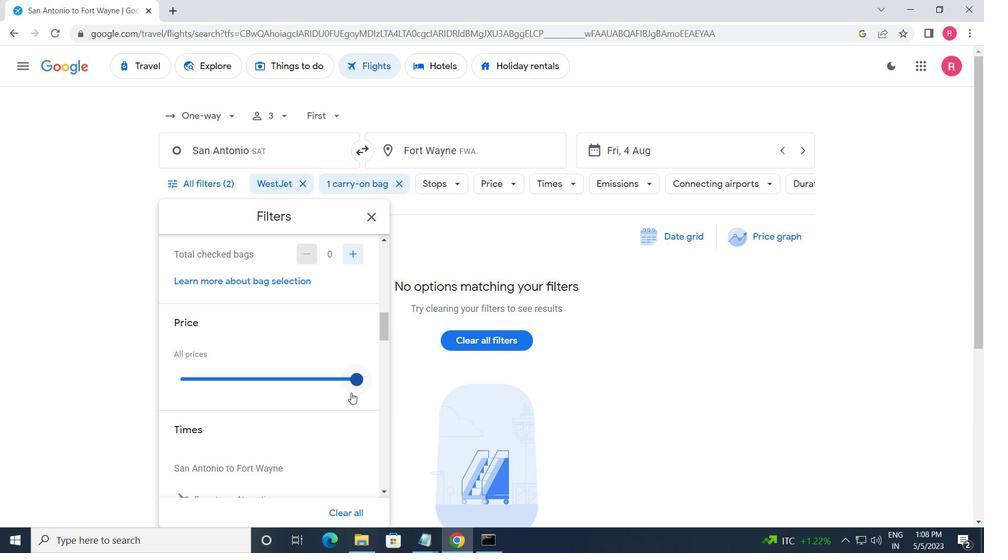 
Action: Mouse pressed left at (352, 379)
Screenshot: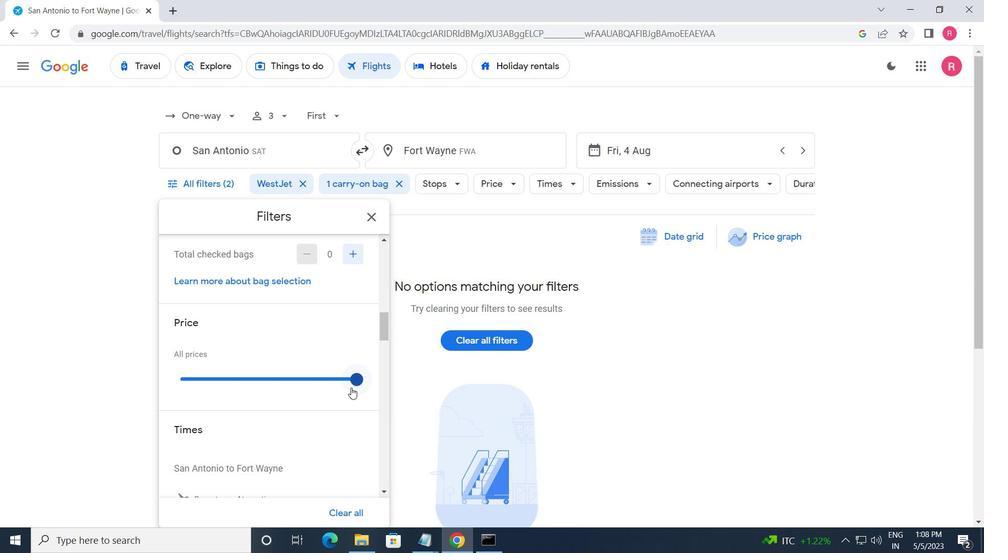 
Action: Mouse moved to (318, 353)
Screenshot: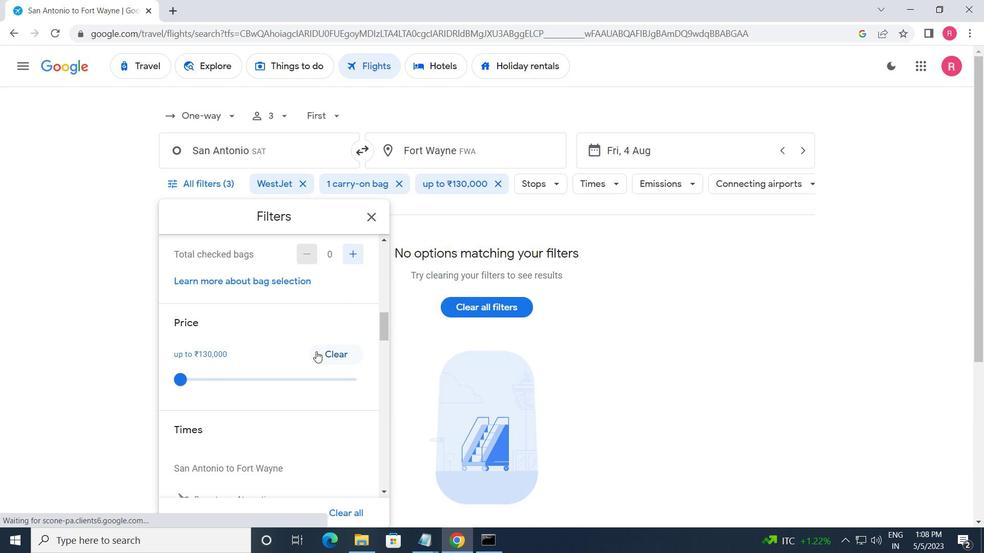 
Action: Mouse scrolled (318, 353) with delta (0, 0)
Screenshot: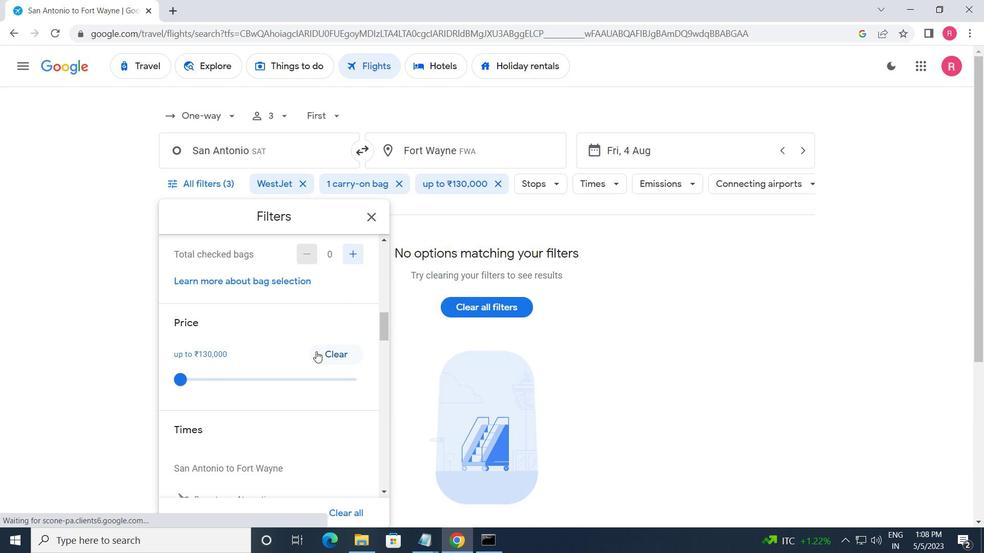 
Action: Mouse moved to (322, 354)
Screenshot: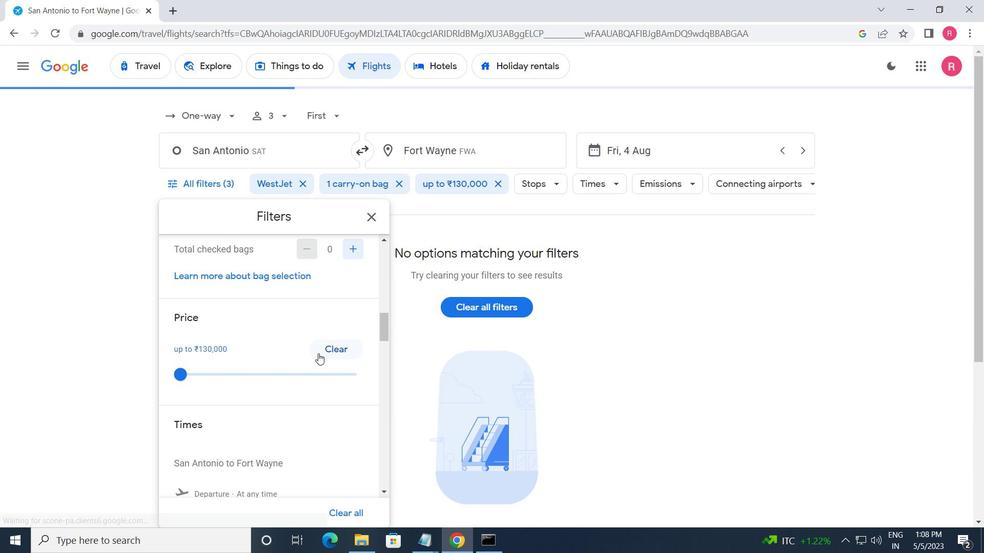 
Action: Mouse scrolled (322, 354) with delta (0, 0)
Screenshot: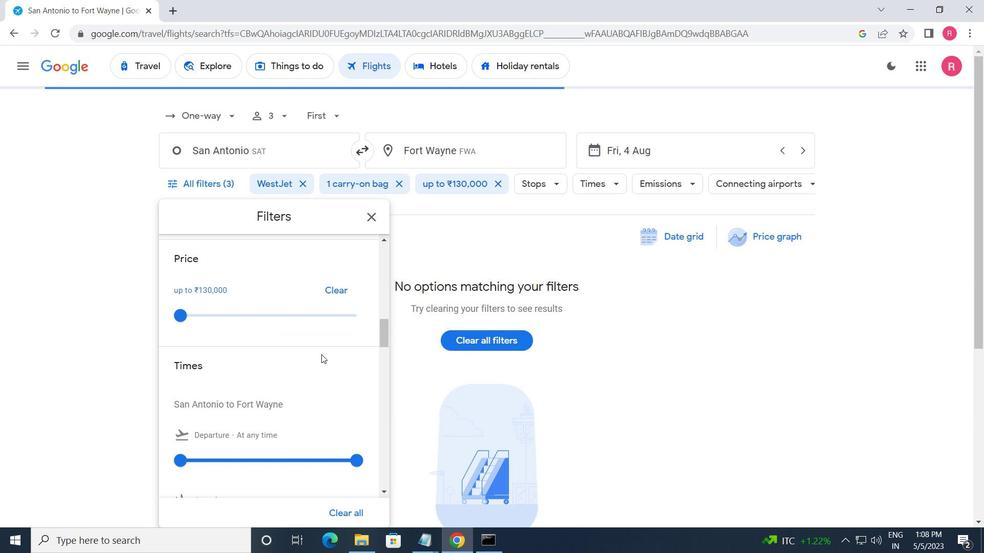 
Action: Mouse moved to (181, 393)
Screenshot: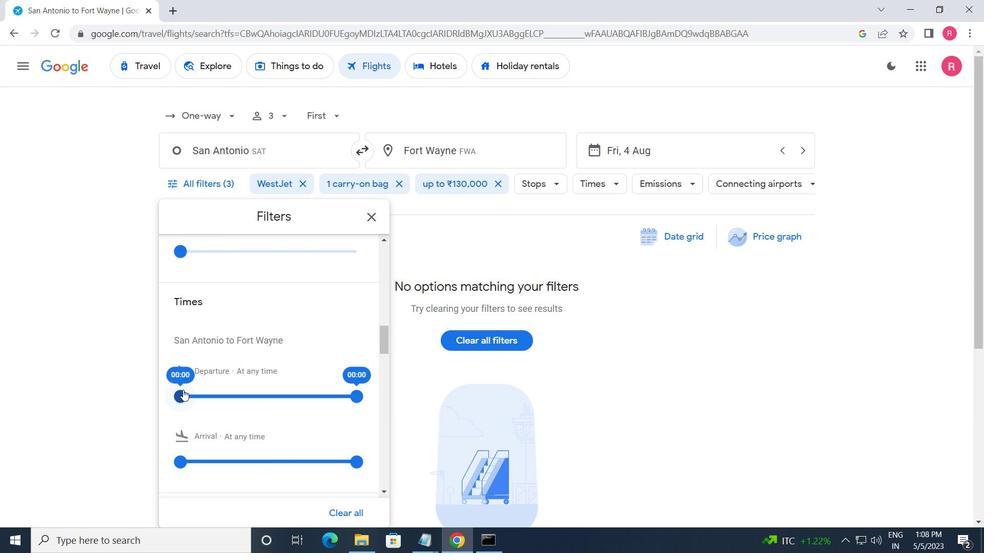 
Action: Mouse pressed left at (181, 393)
Screenshot: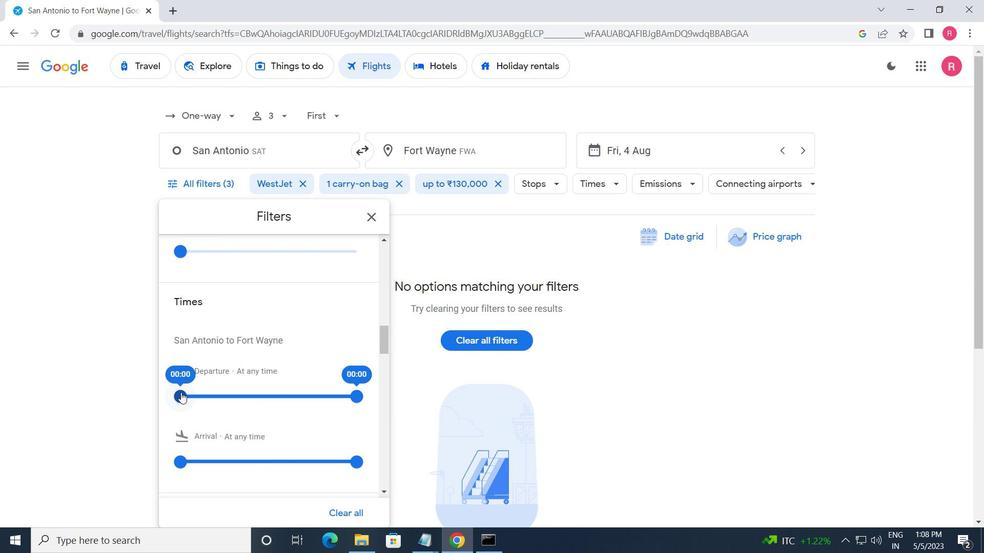 
Action: Mouse moved to (352, 393)
Screenshot: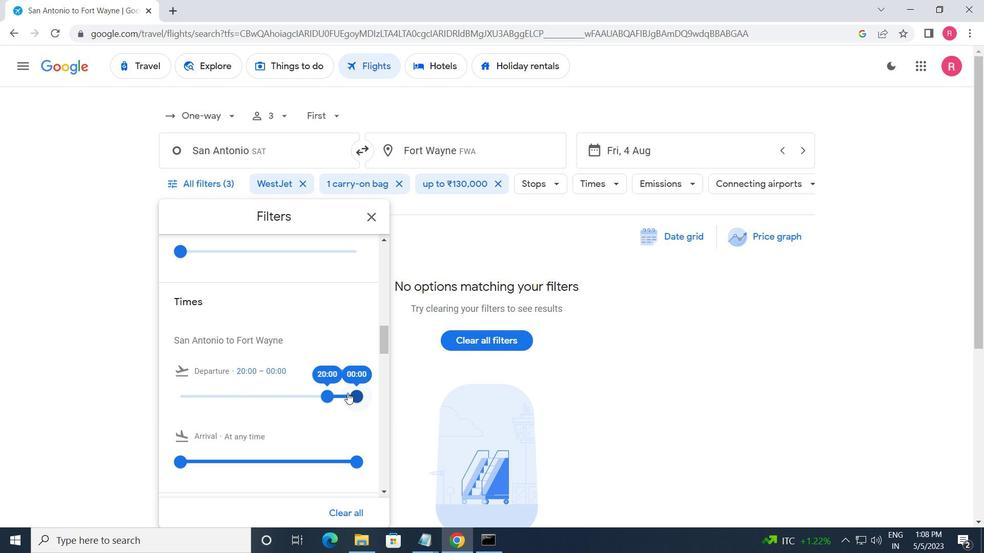 
Action: Mouse pressed left at (352, 393)
Screenshot: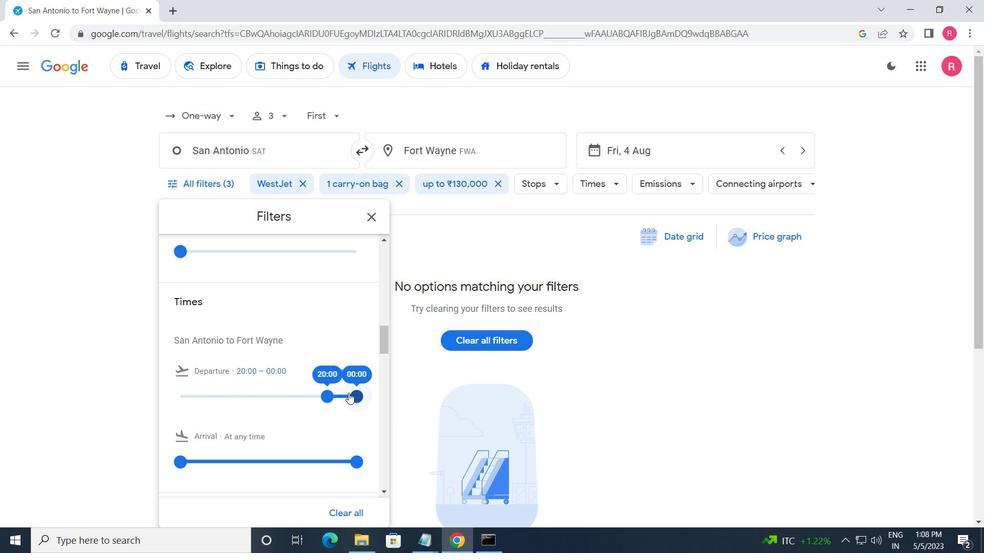 
Action: Mouse moved to (375, 218)
Screenshot: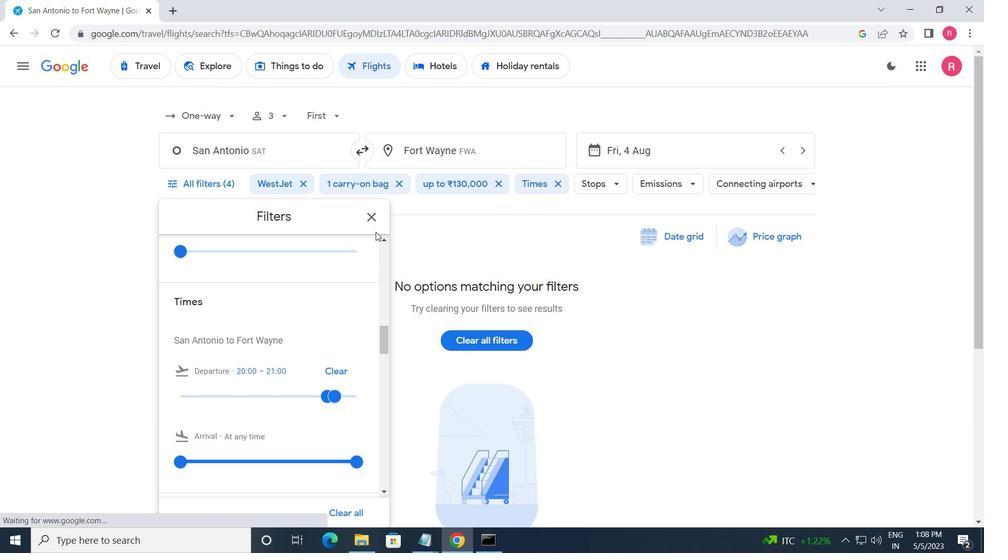 
Action: Mouse pressed left at (375, 218)
Screenshot: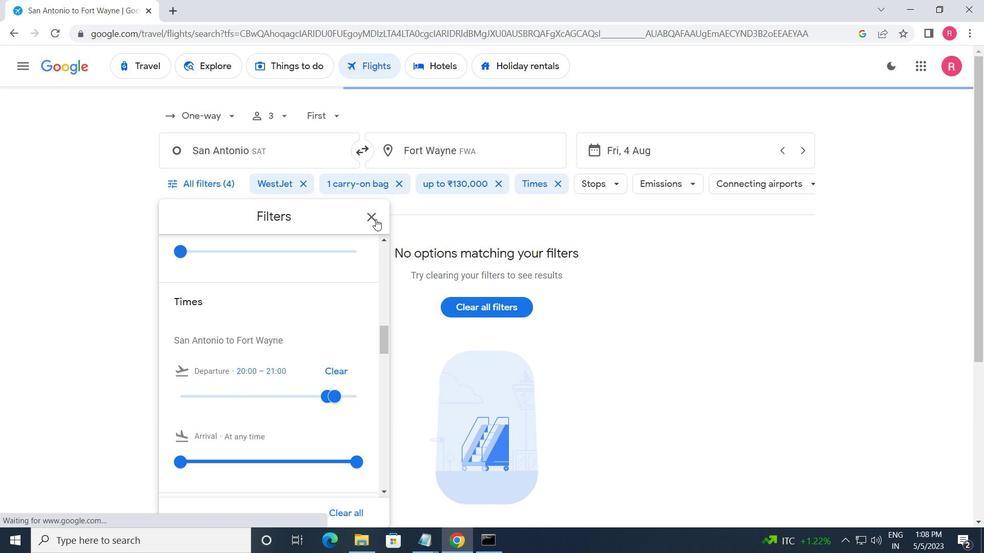 
